 Task: Create a due date automation trigger when advanced on, 2 hours after a card is due add dates without a start date.
Action: Mouse moved to (878, 341)
Screenshot: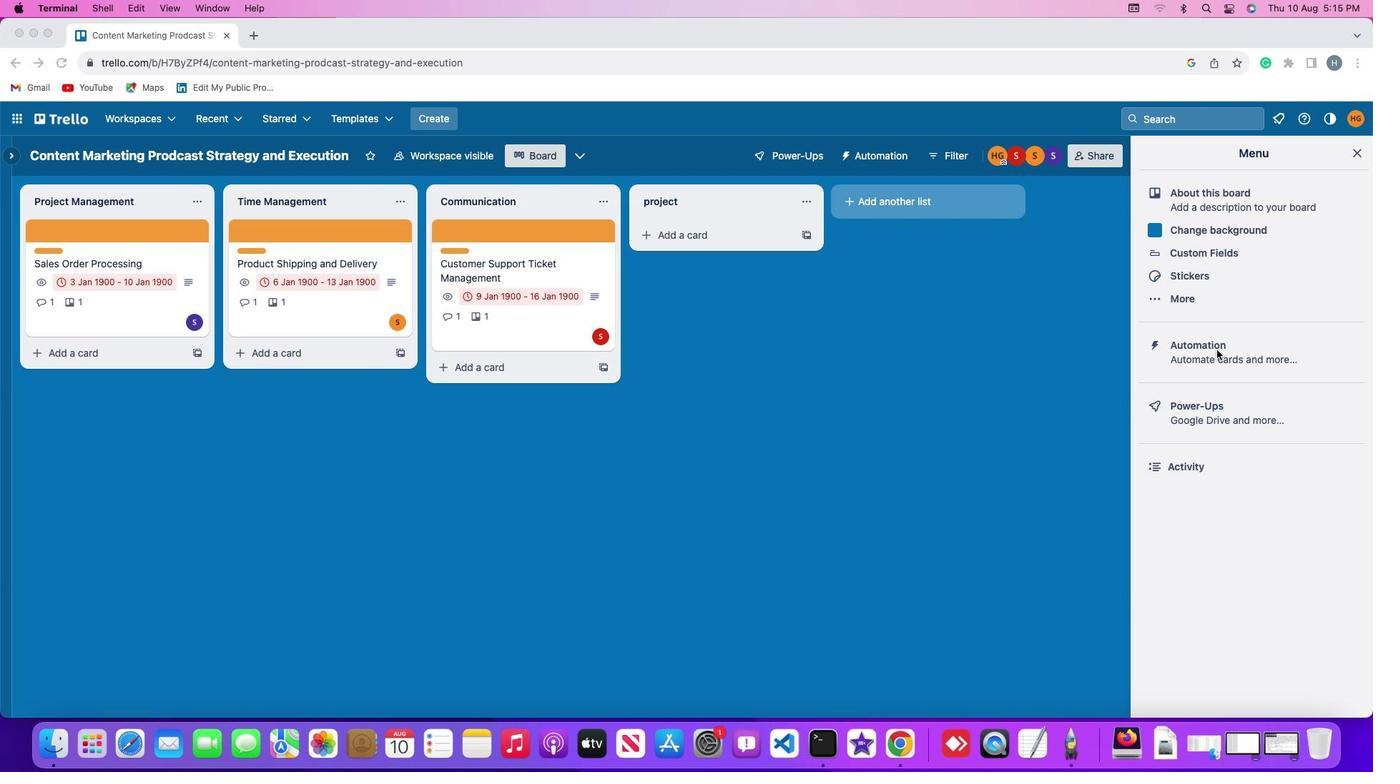 
Action: Mouse pressed left at (878, 341)
Screenshot: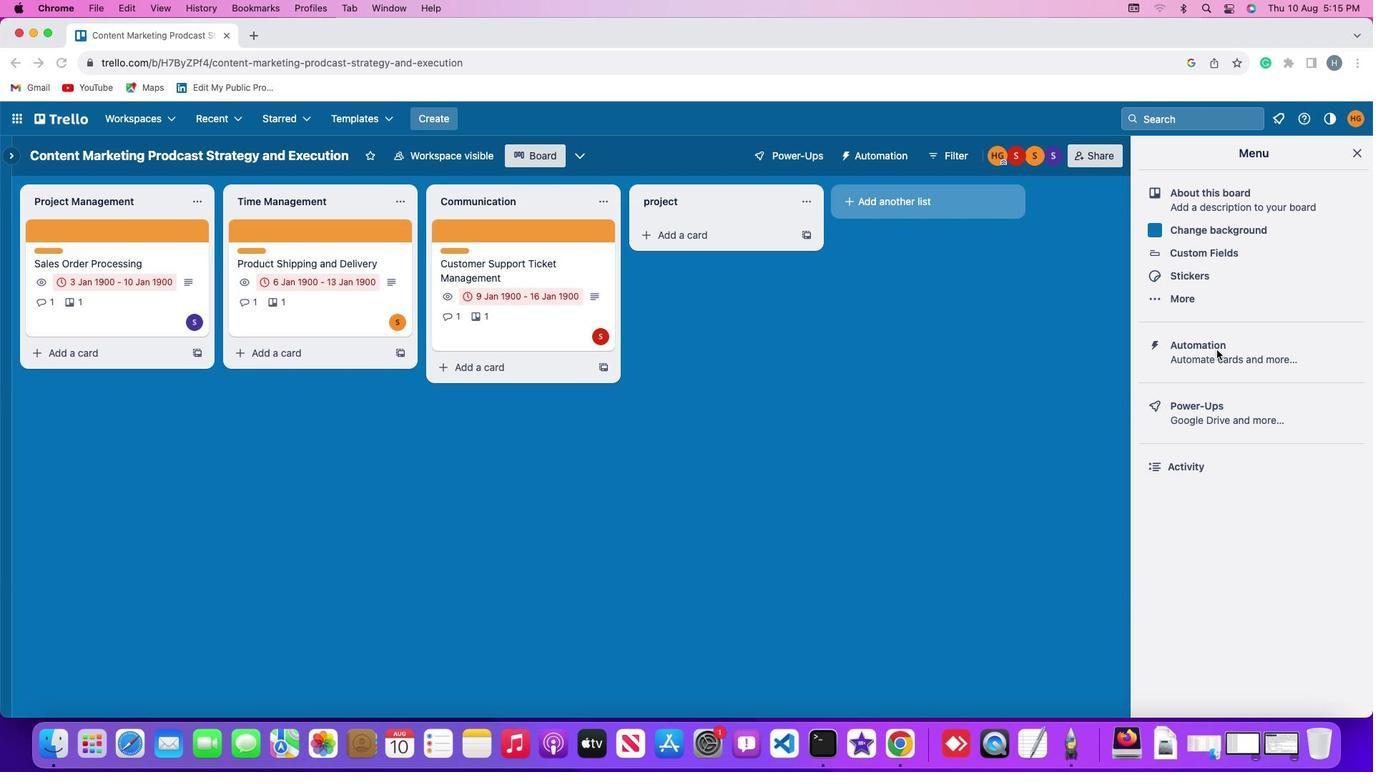 
Action: Mouse pressed left at (878, 341)
Screenshot: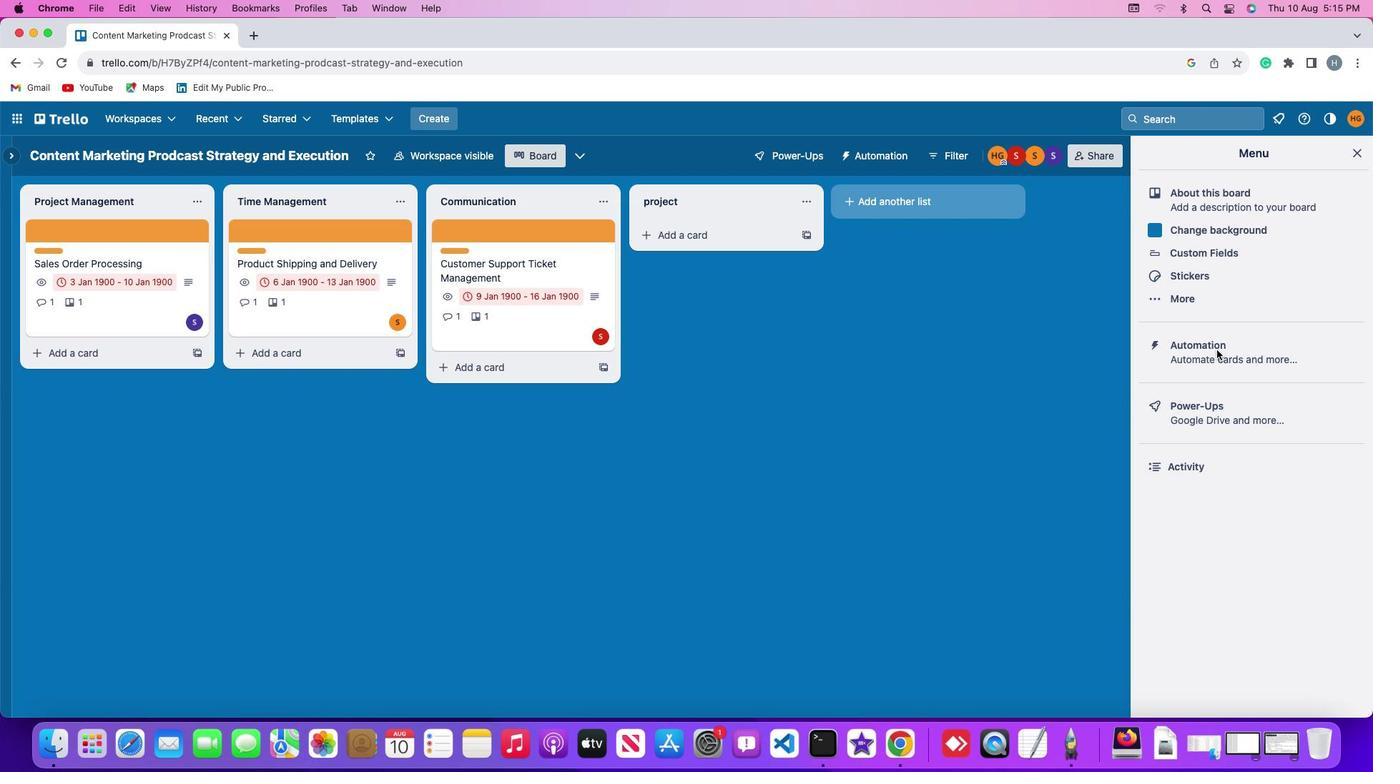 
Action: Mouse moved to (287, 326)
Screenshot: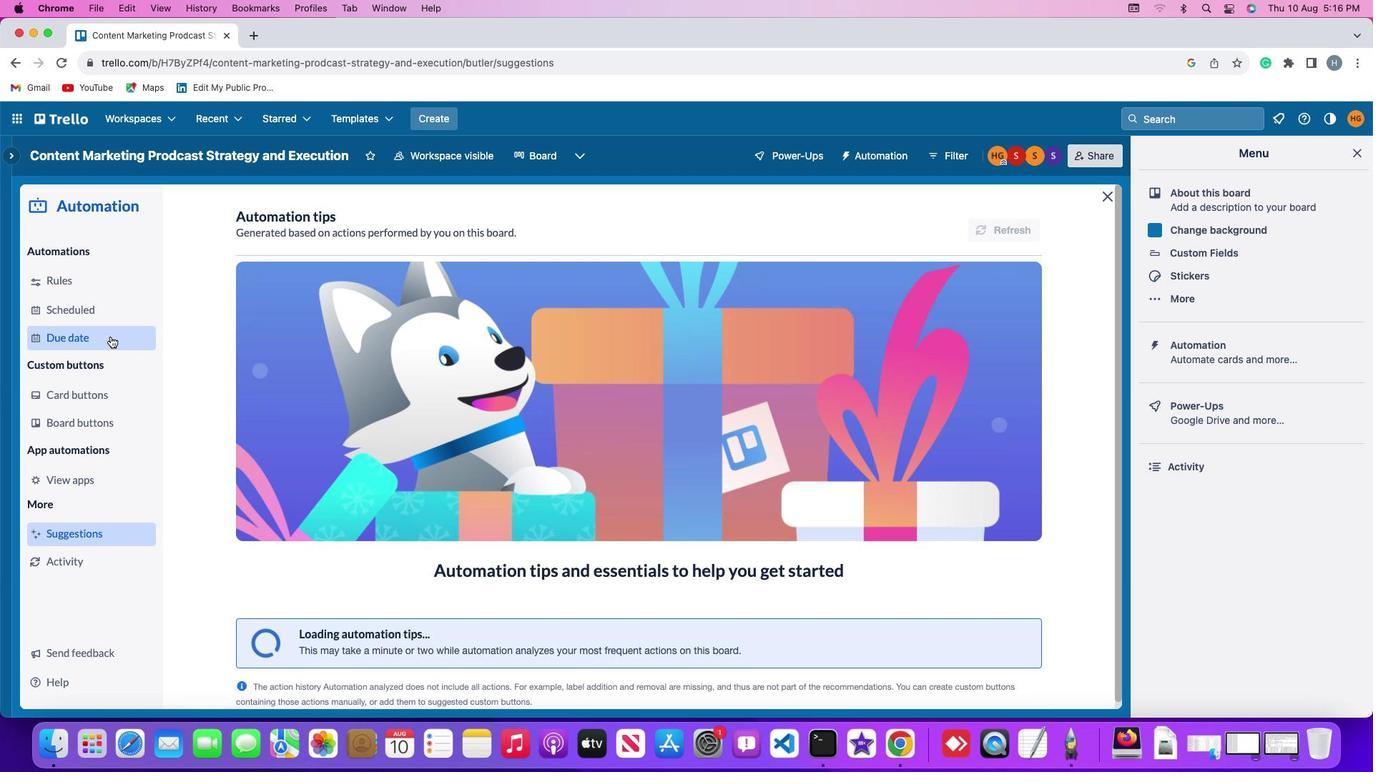 
Action: Mouse pressed left at (287, 326)
Screenshot: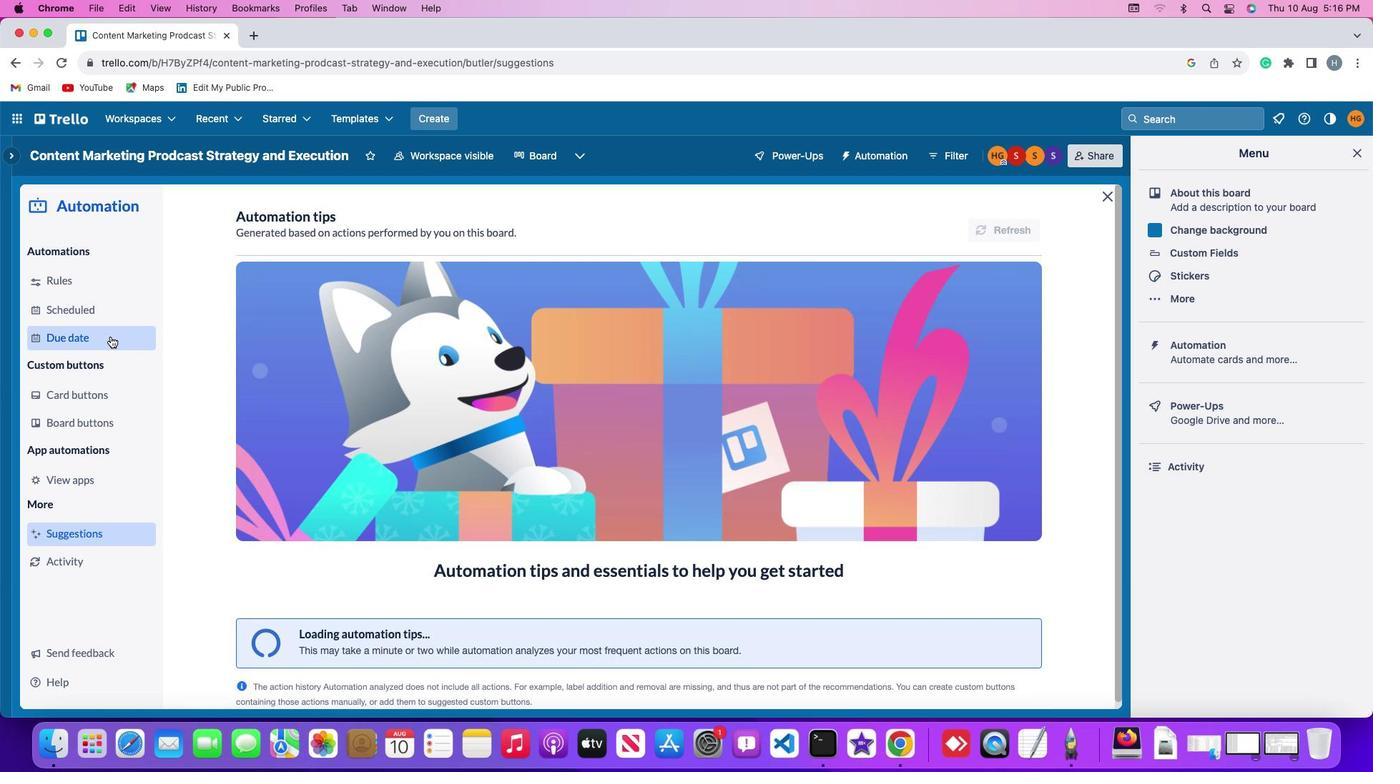 
Action: Mouse moved to (743, 202)
Screenshot: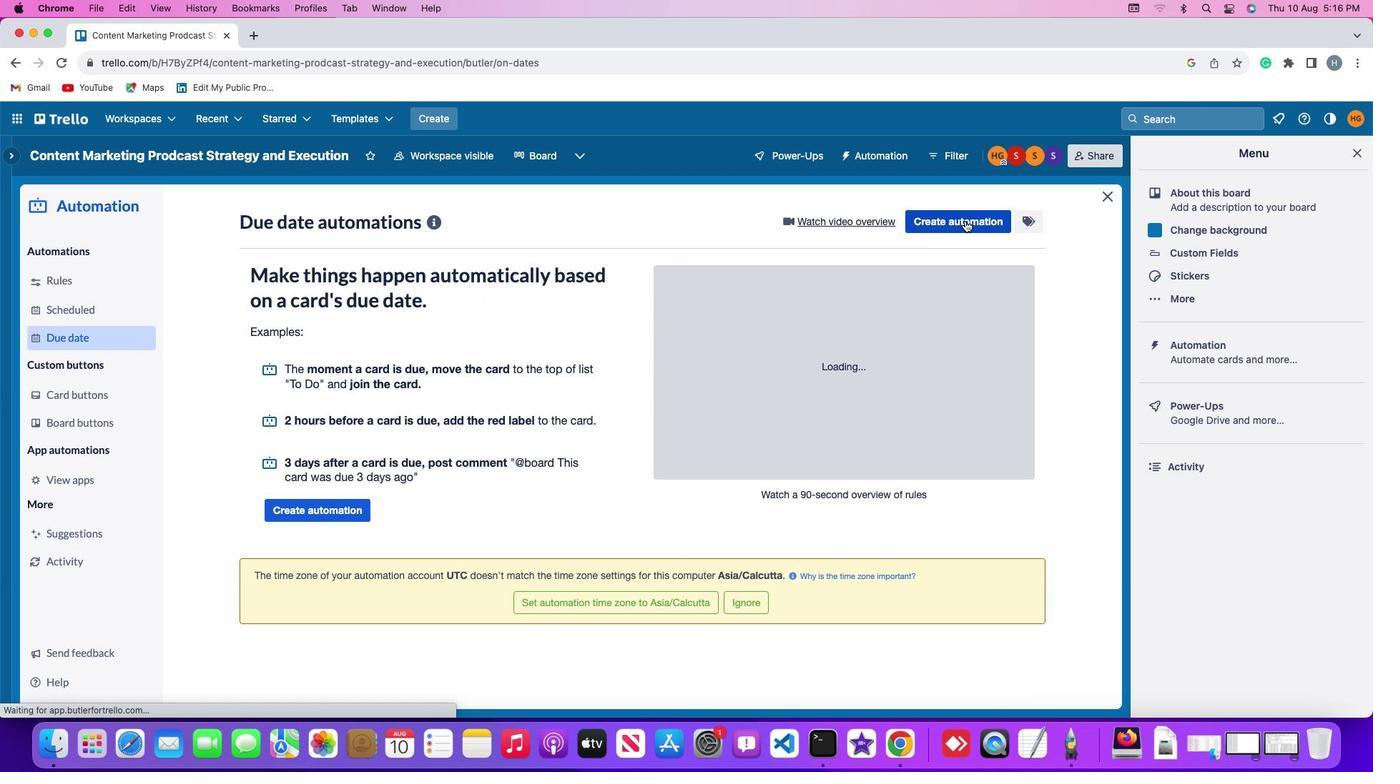 
Action: Mouse pressed left at (743, 202)
Screenshot: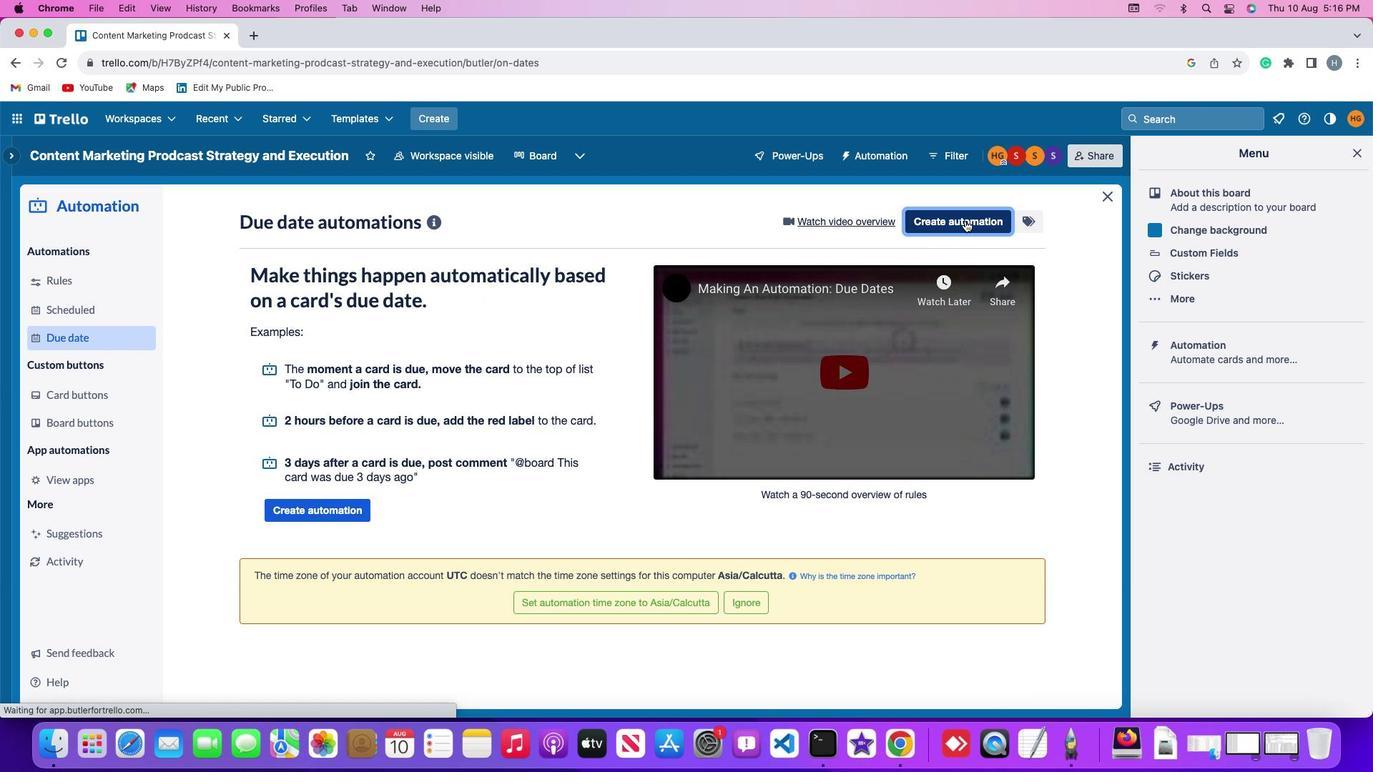 
Action: Mouse moved to (367, 351)
Screenshot: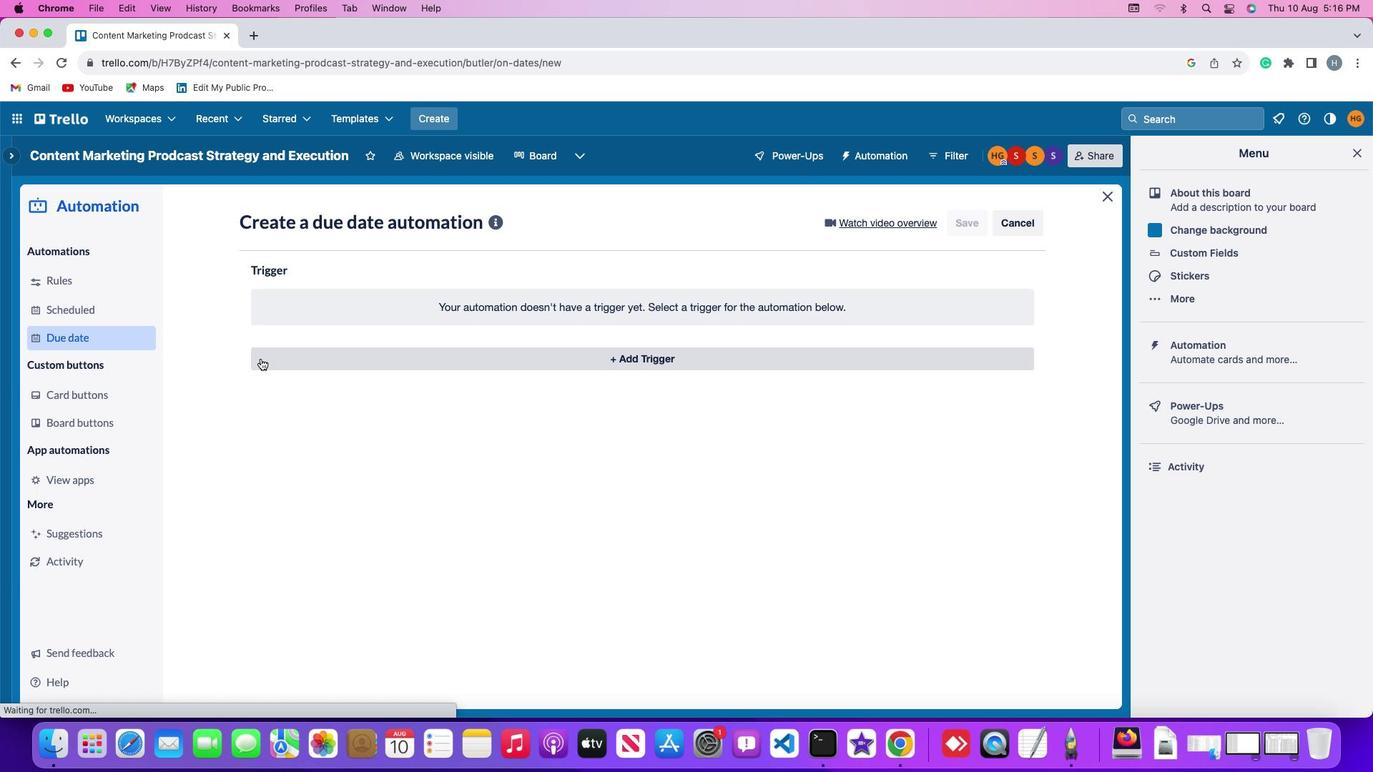 
Action: Mouse pressed left at (367, 351)
Screenshot: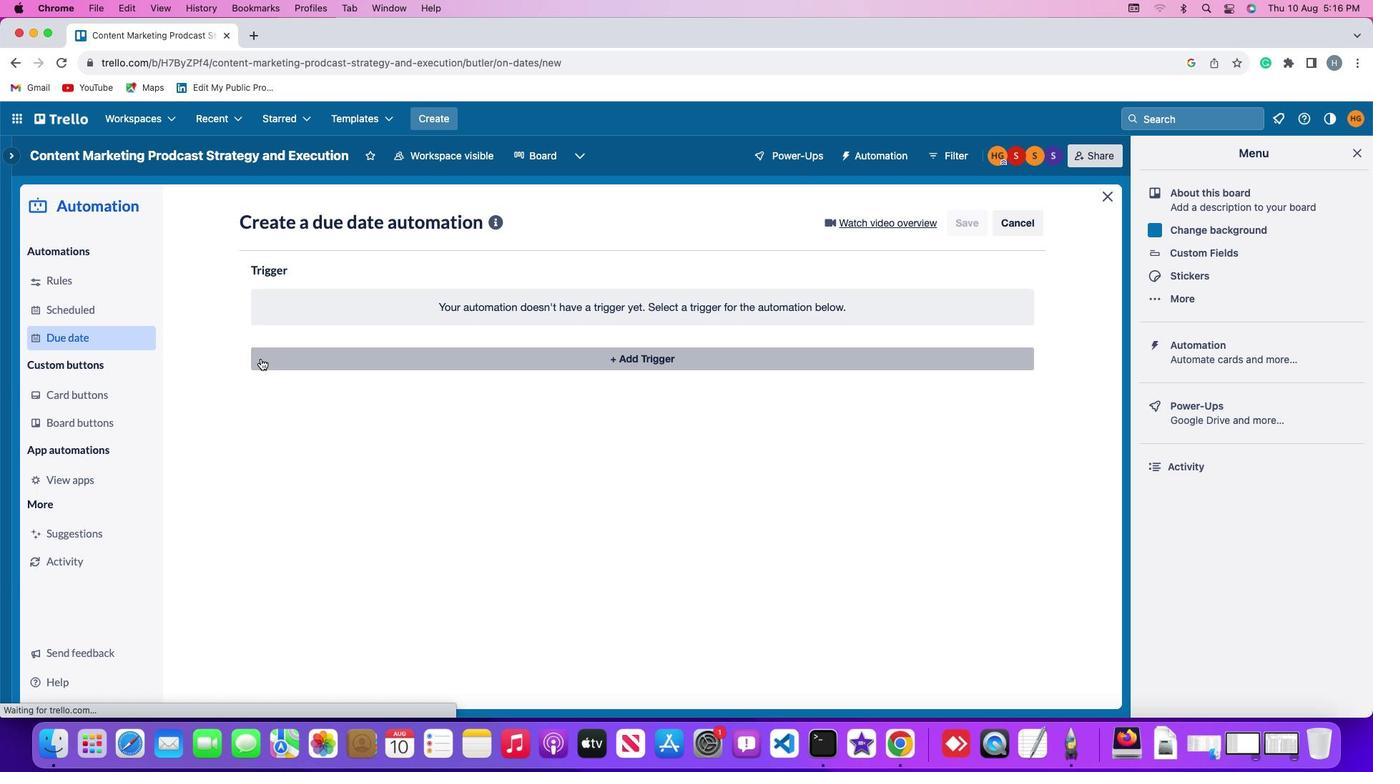 
Action: Mouse moved to (379, 594)
Screenshot: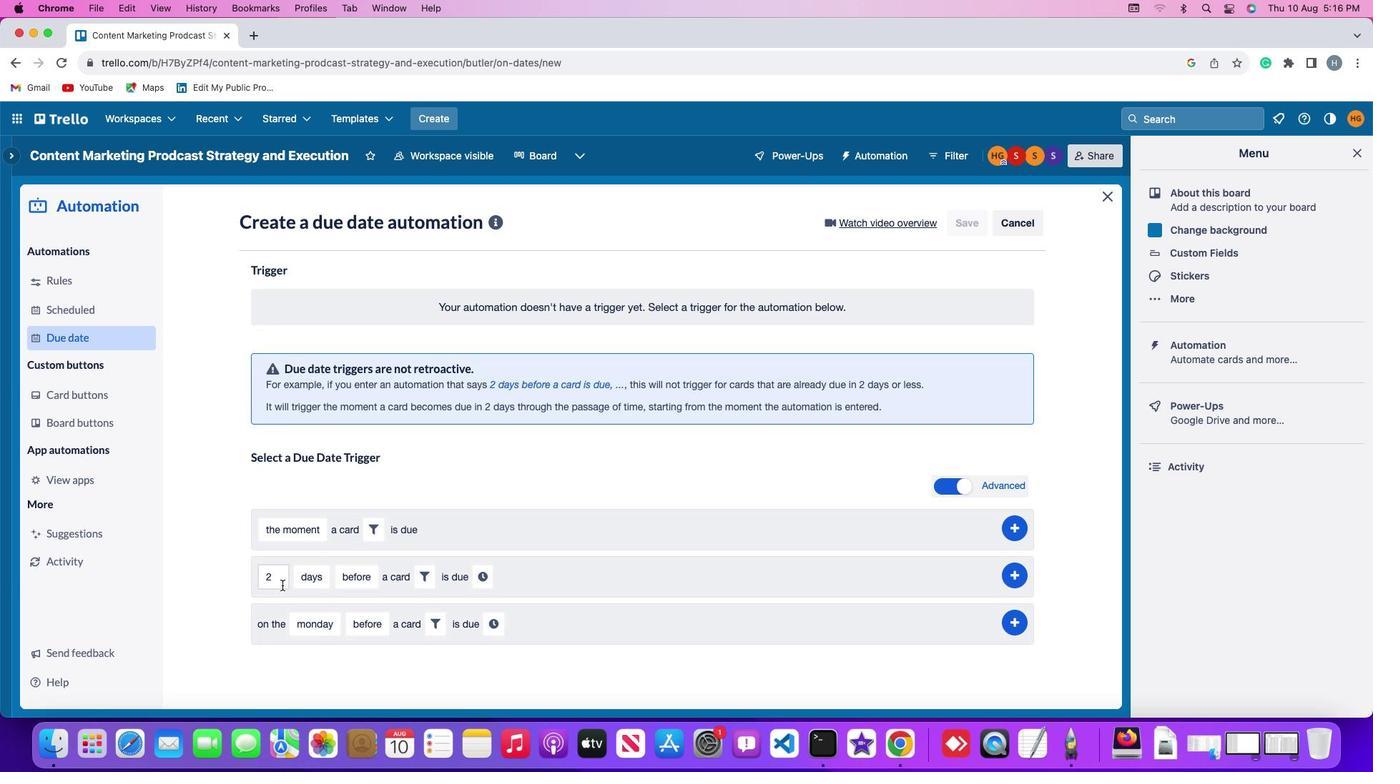 
Action: Mouse pressed left at (379, 594)
Screenshot: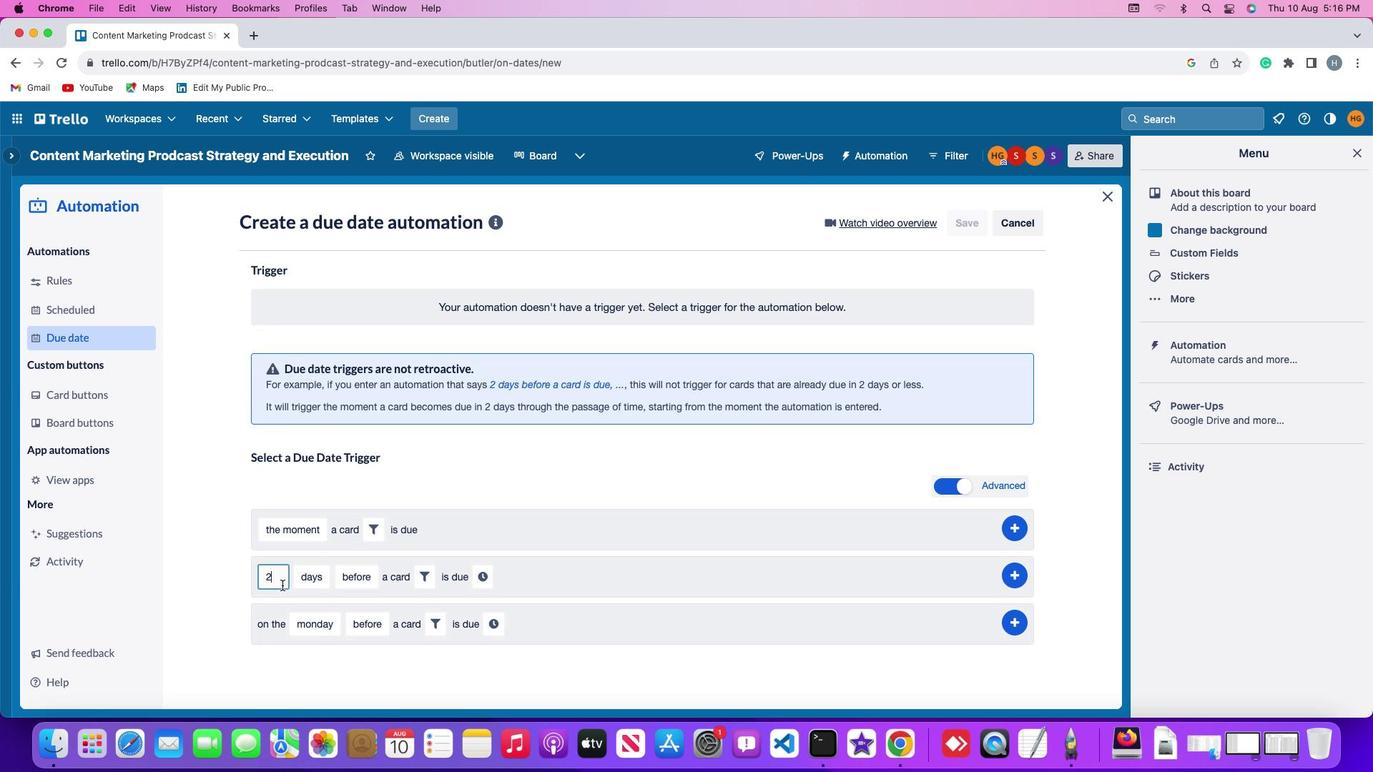 
Action: Key pressed Key.backspace
Screenshot: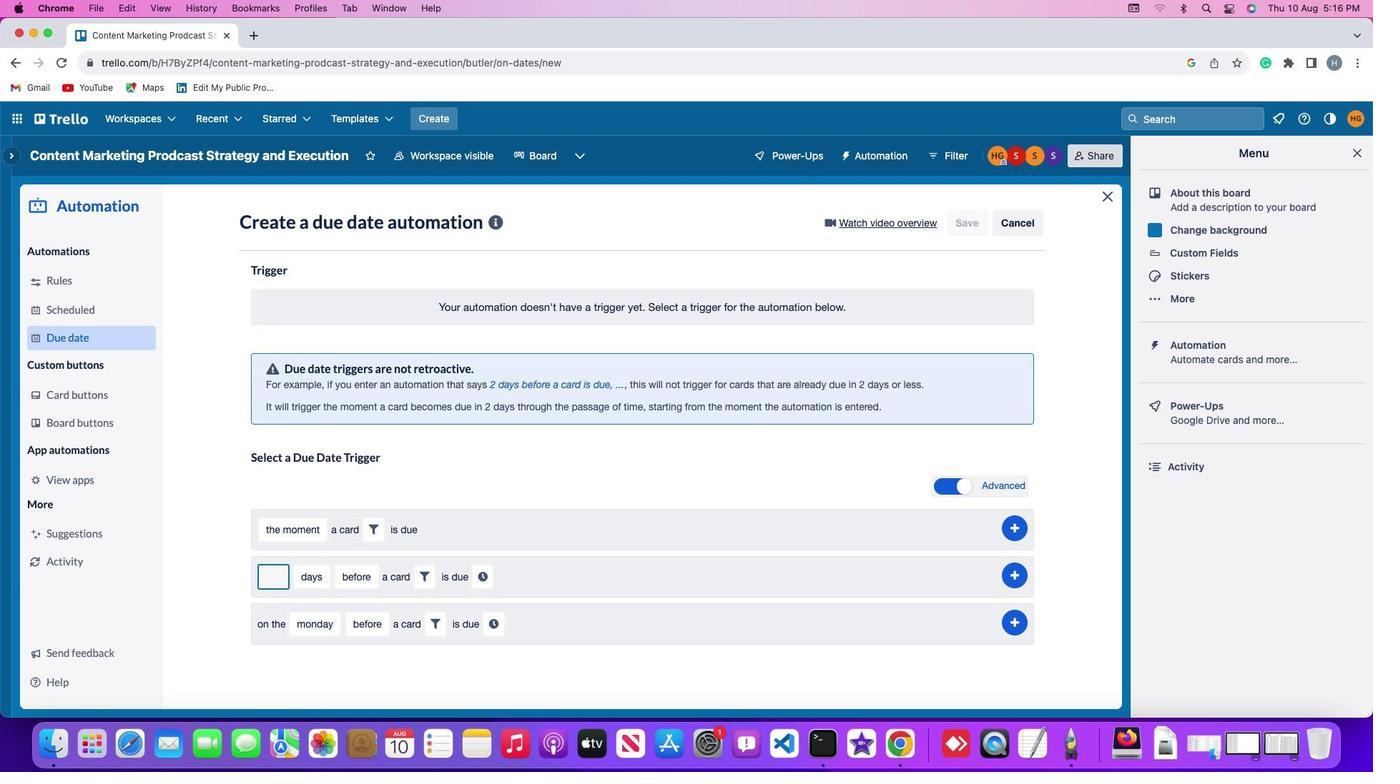 
Action: Mouse moved to (379, 593)
Screenshot: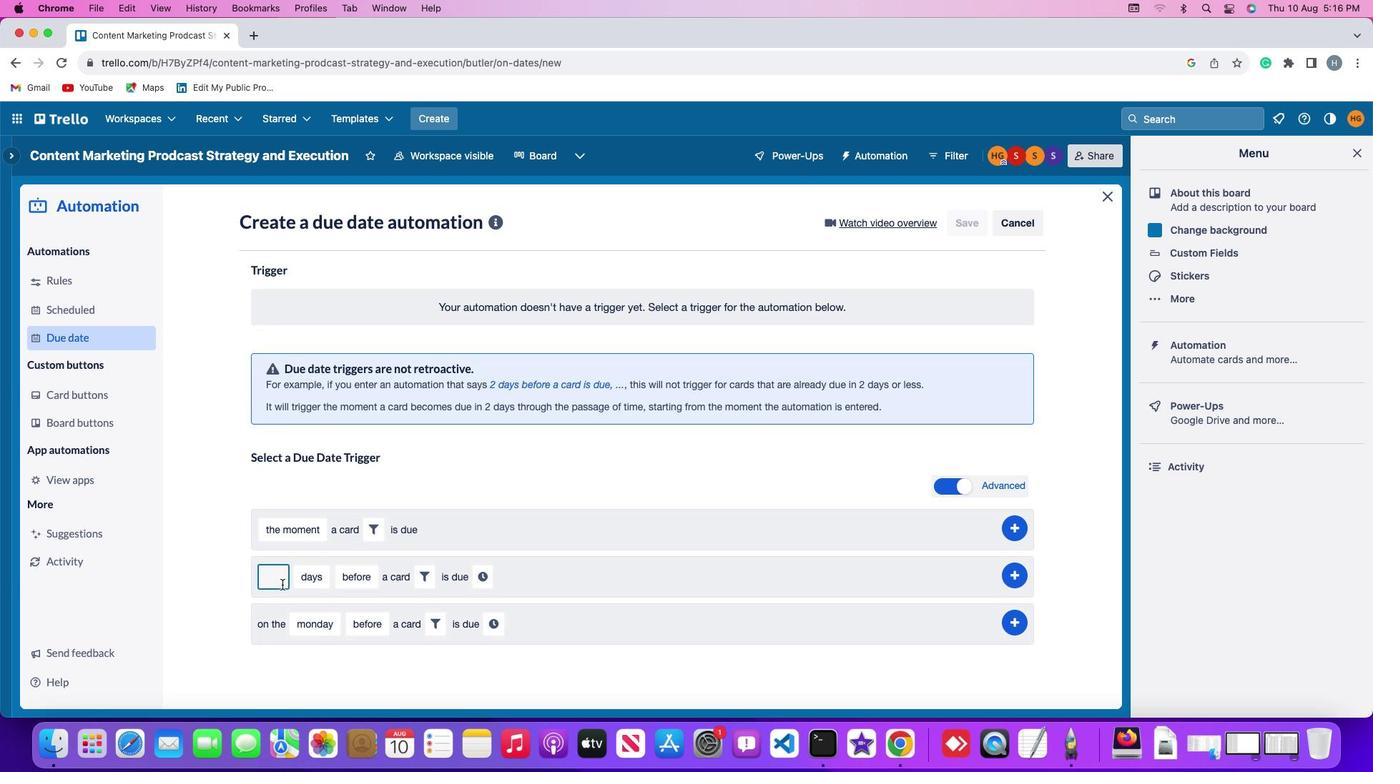 
Action: Key pressed '2'
Screenshot: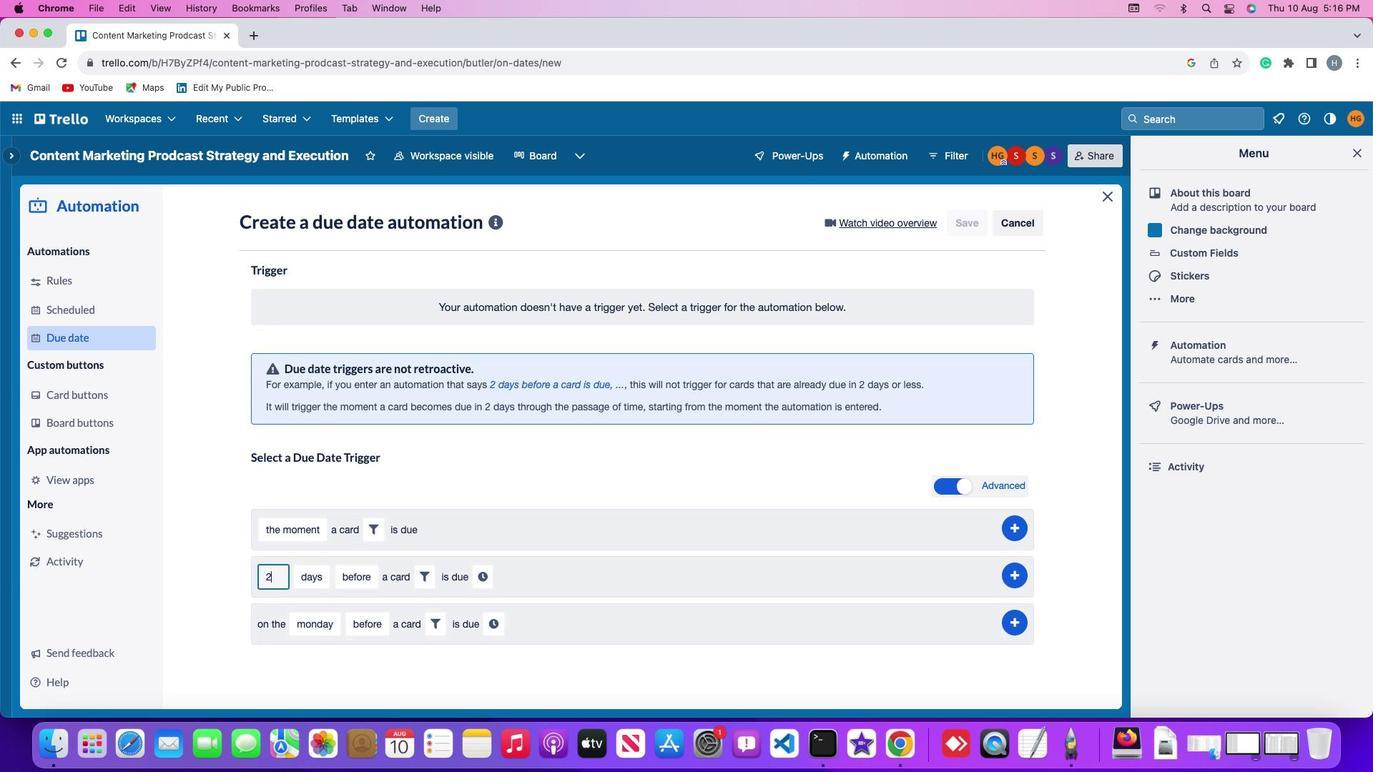 
Action: Mouse moved to (397, 588)
Screenshot: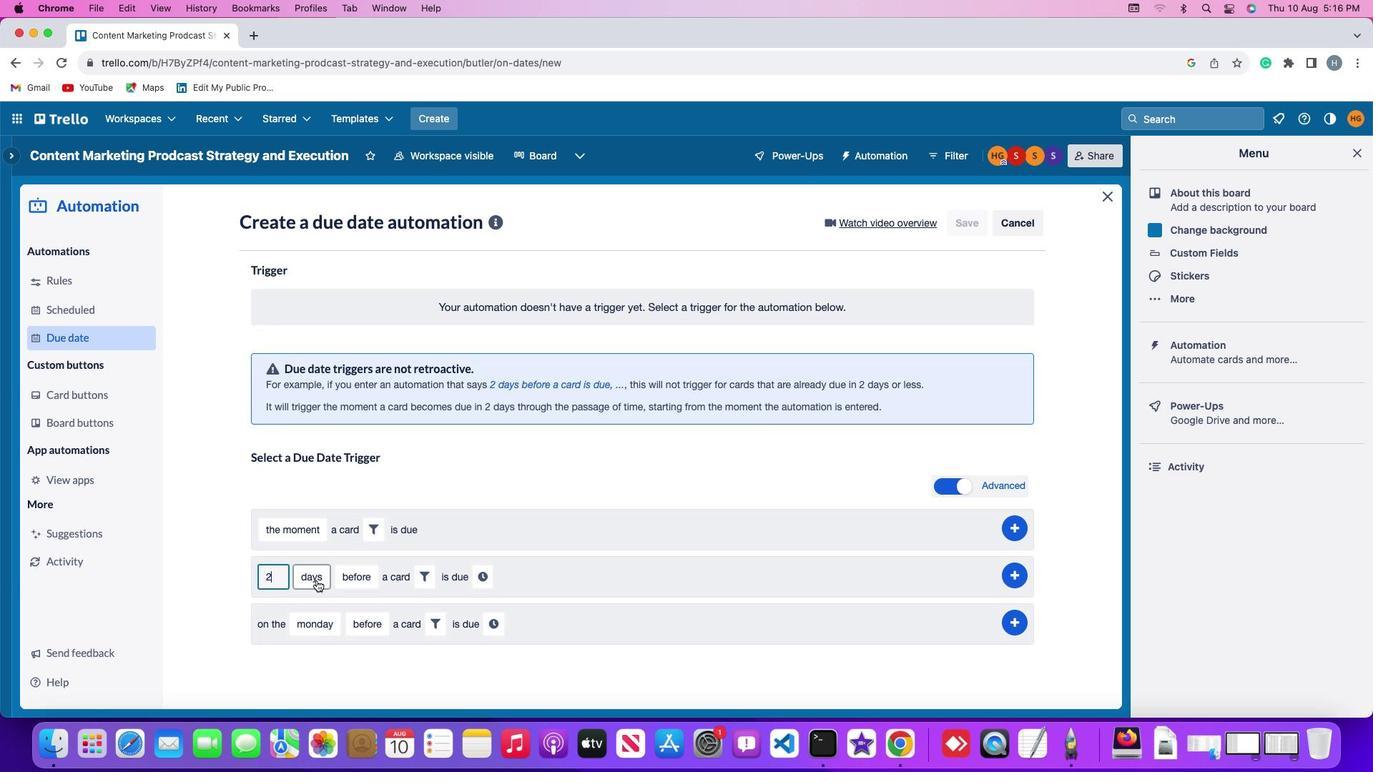 
Action: Mouse pressed left at (397, 588)
Screenshot: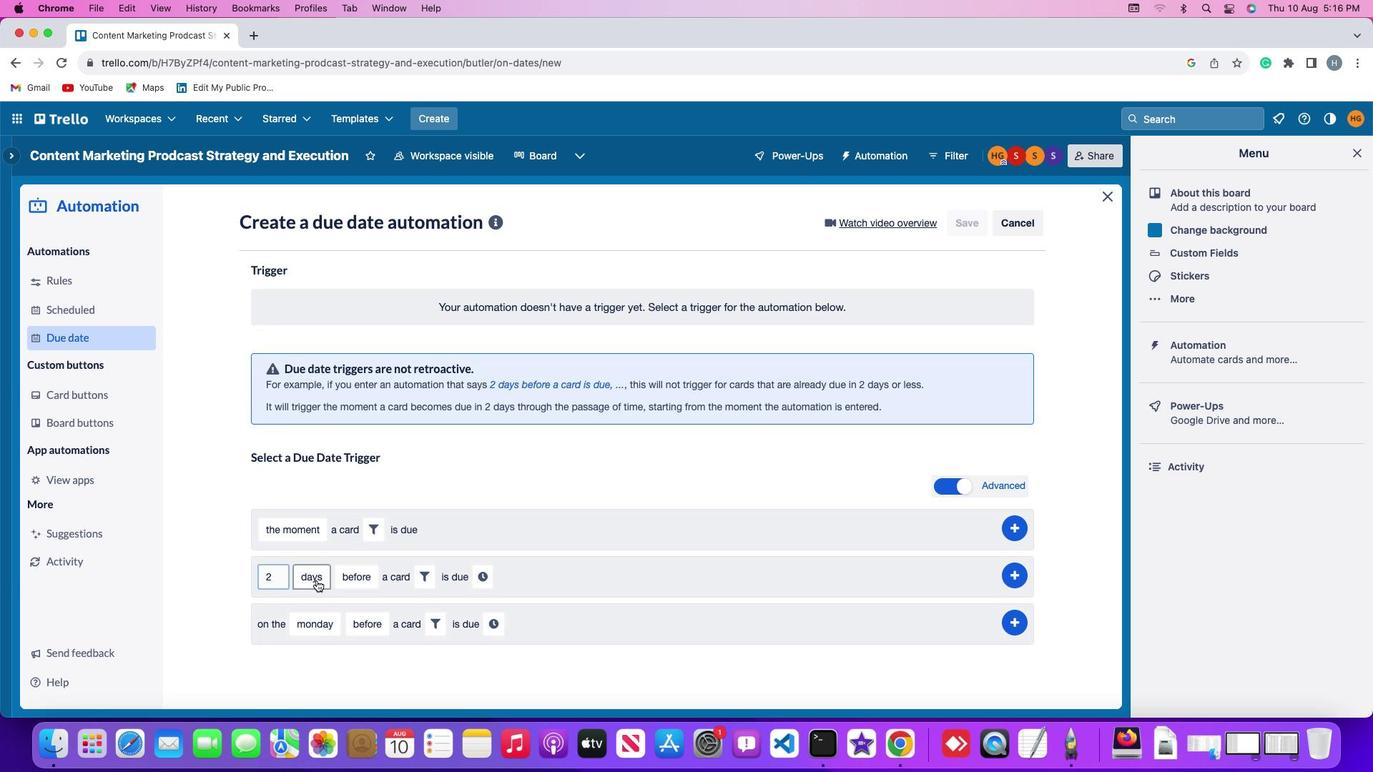 
Action: Mouse moved to (401, 672)
Screenshot: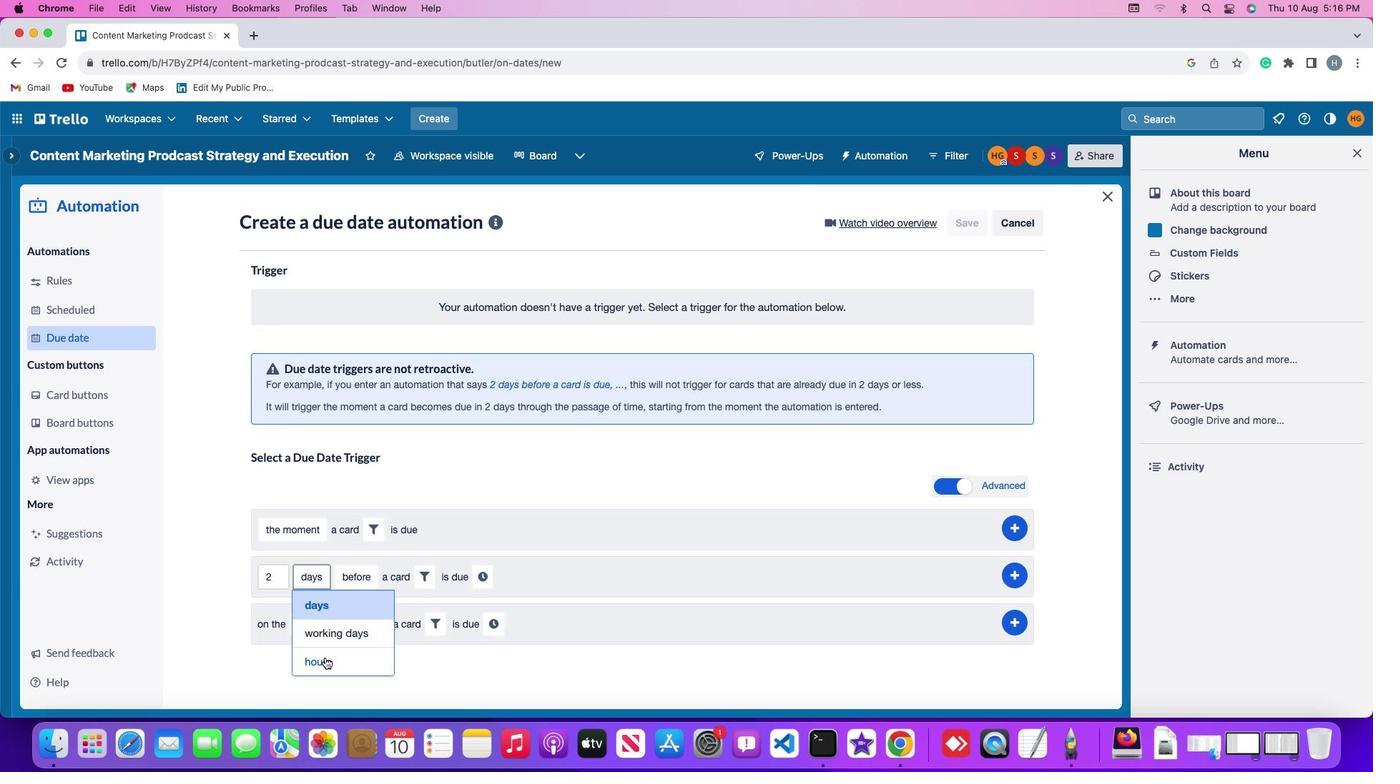 
Action: Mouse pressed left at (401, 672)
Screenshot: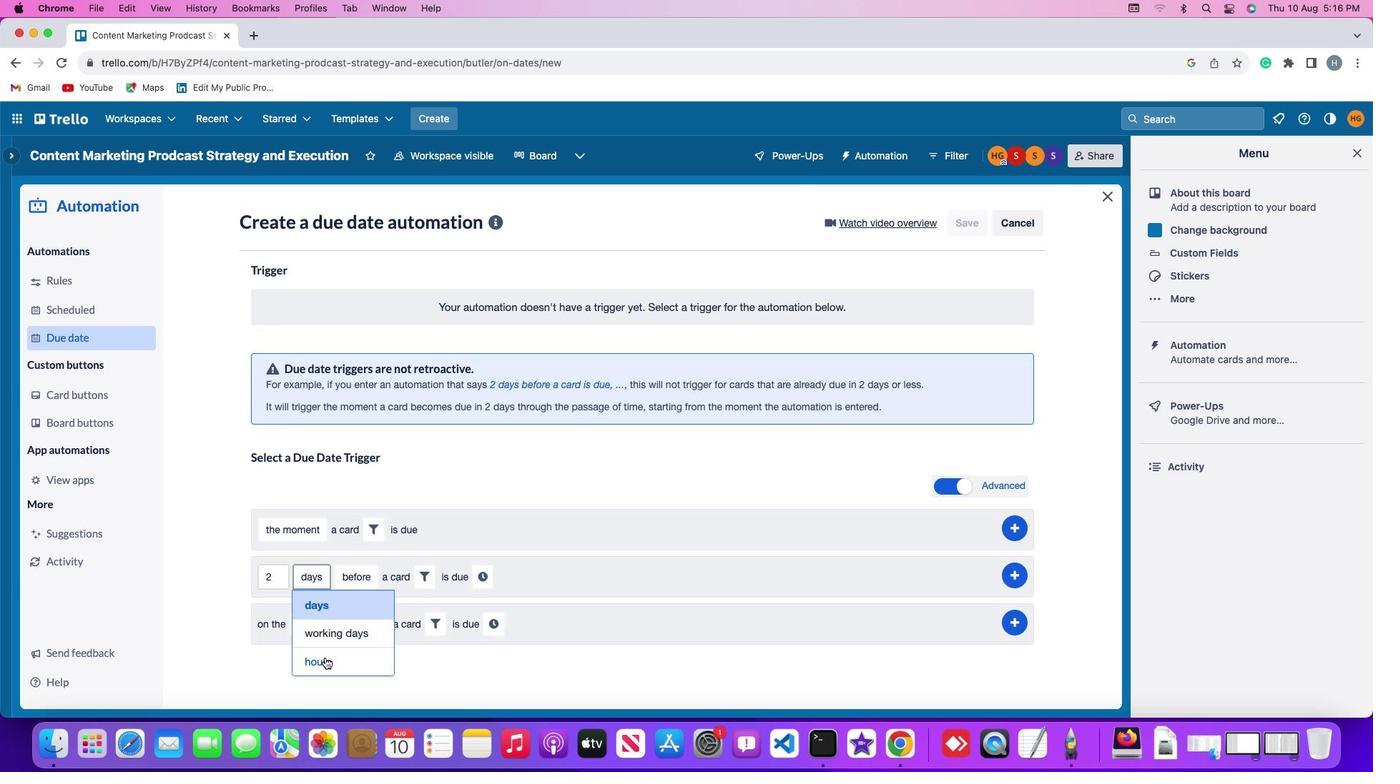 
Action: Mouse moved to (419, 582)
Screenshot: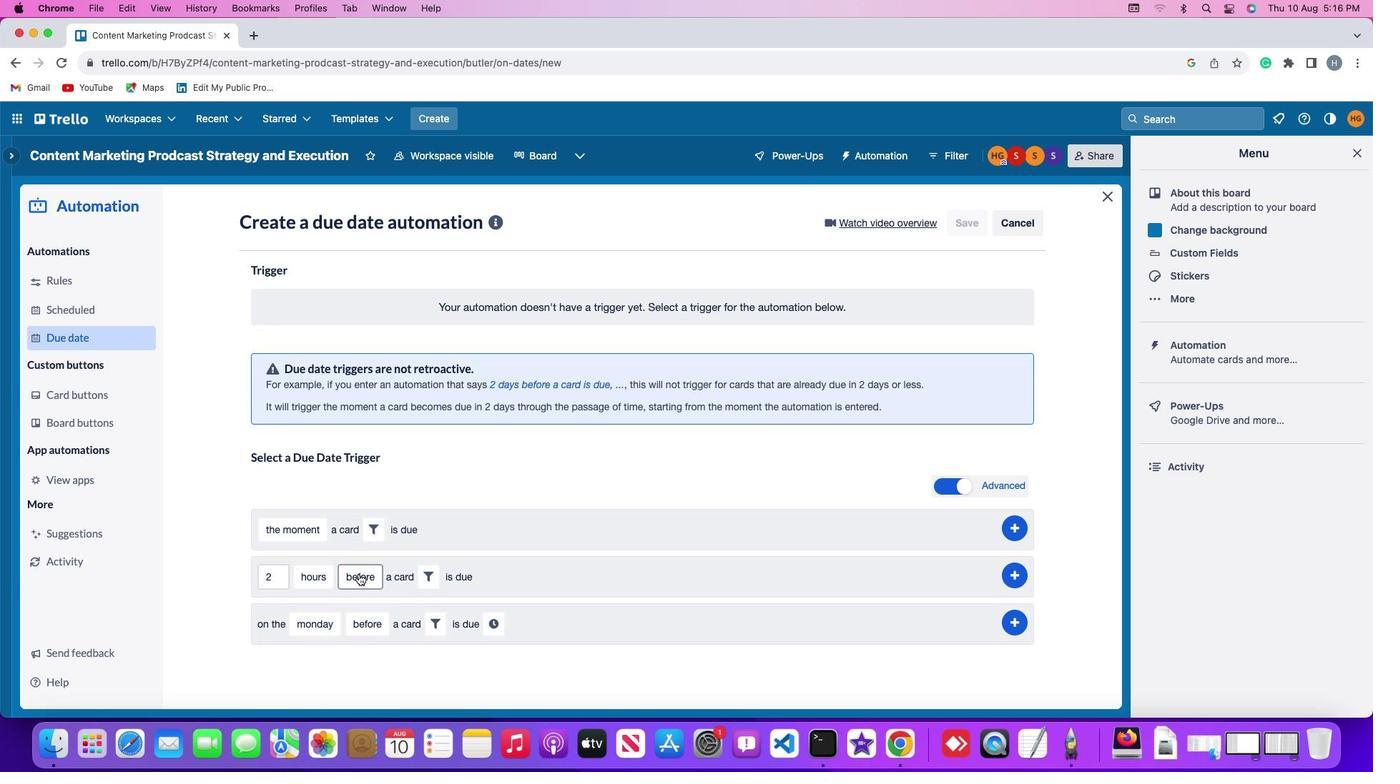 
Action: Mouse pressed left at (419, 582)
Screenshot: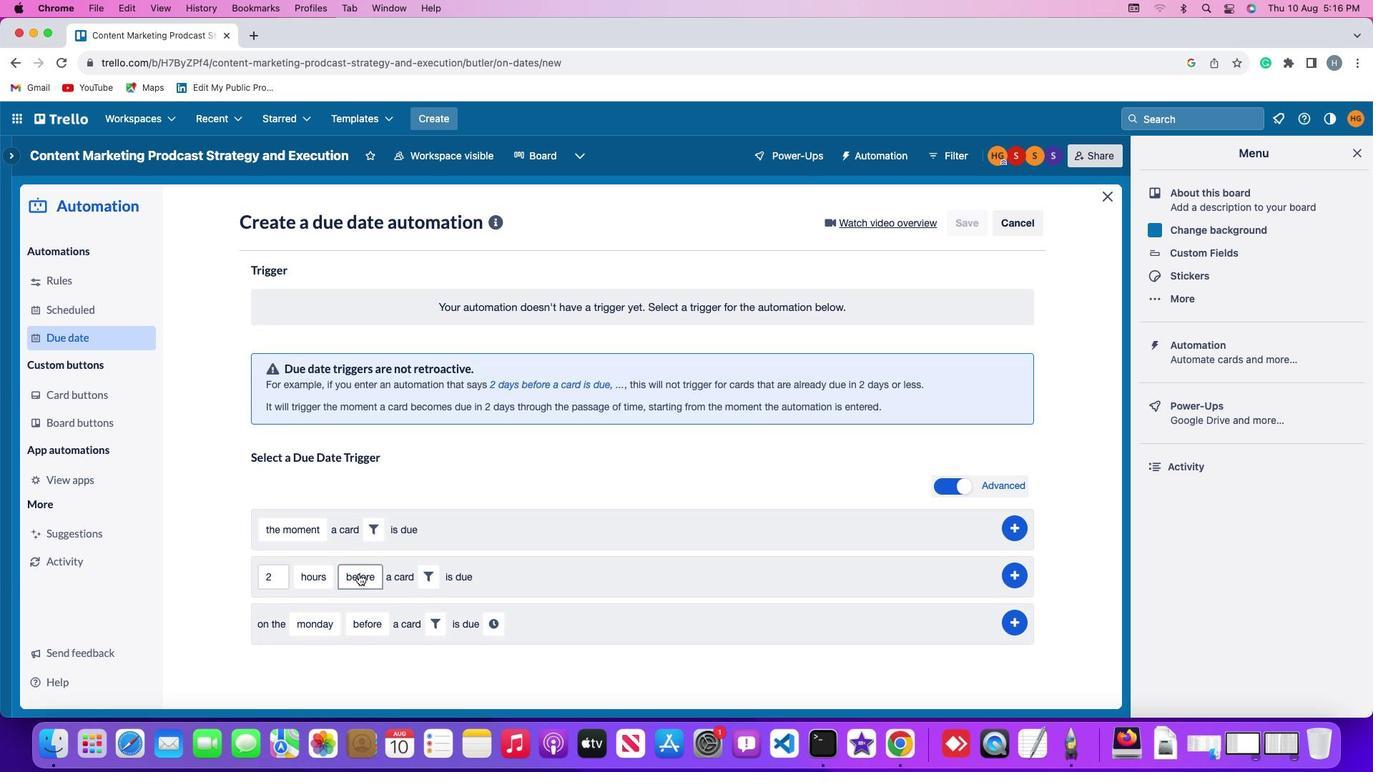 
Action: Mouse moved to (423, 642)
Screenshot: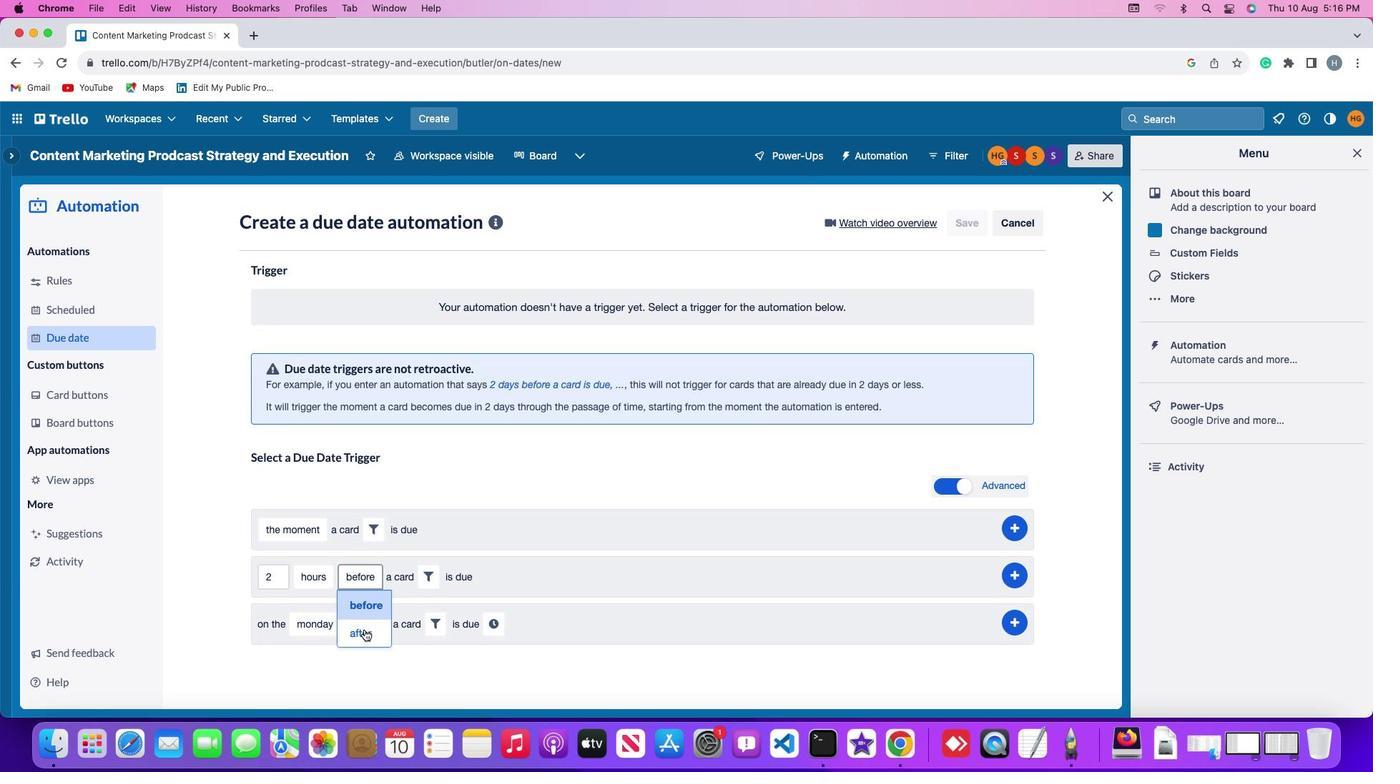 
Action: Mouse pressed left at (423, 642)
Screenshot: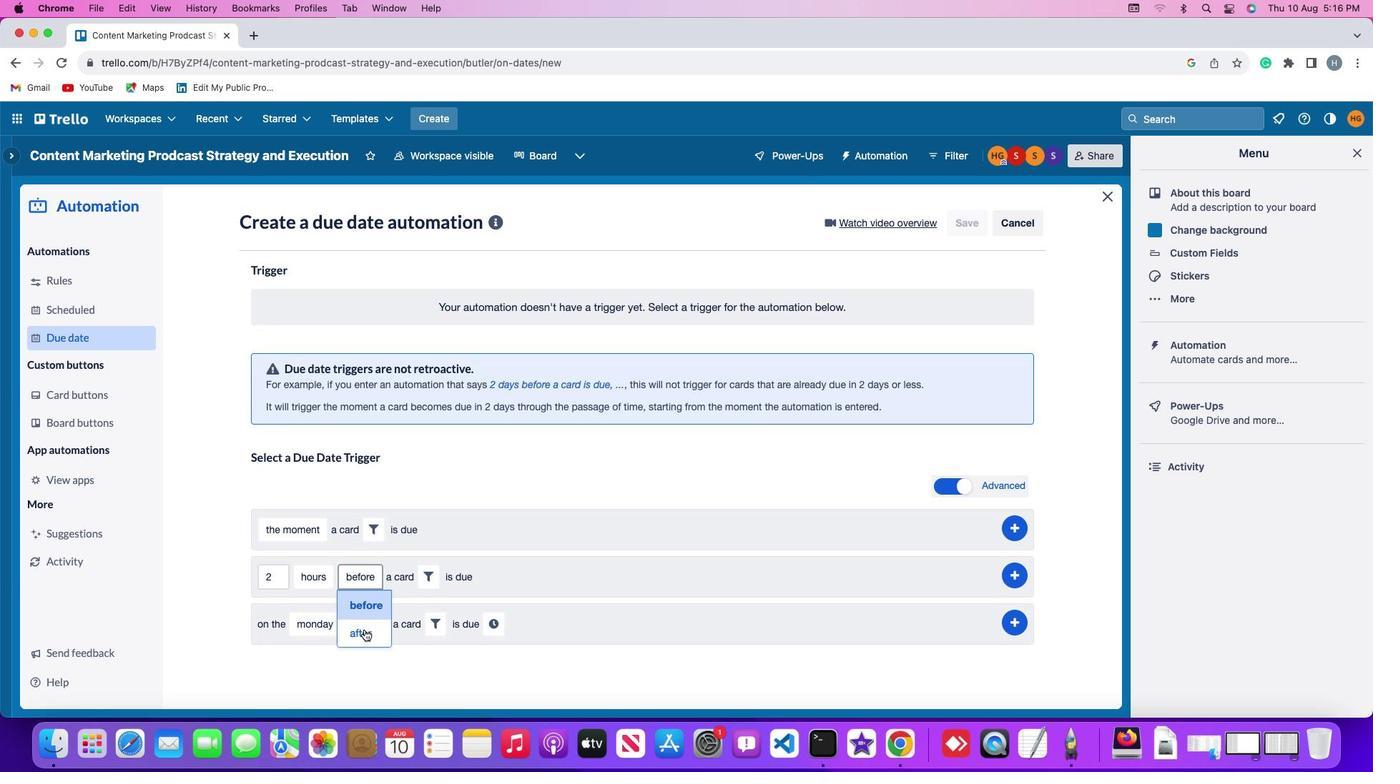 
Action: Mouse moved to (456, 588)
Screenshot: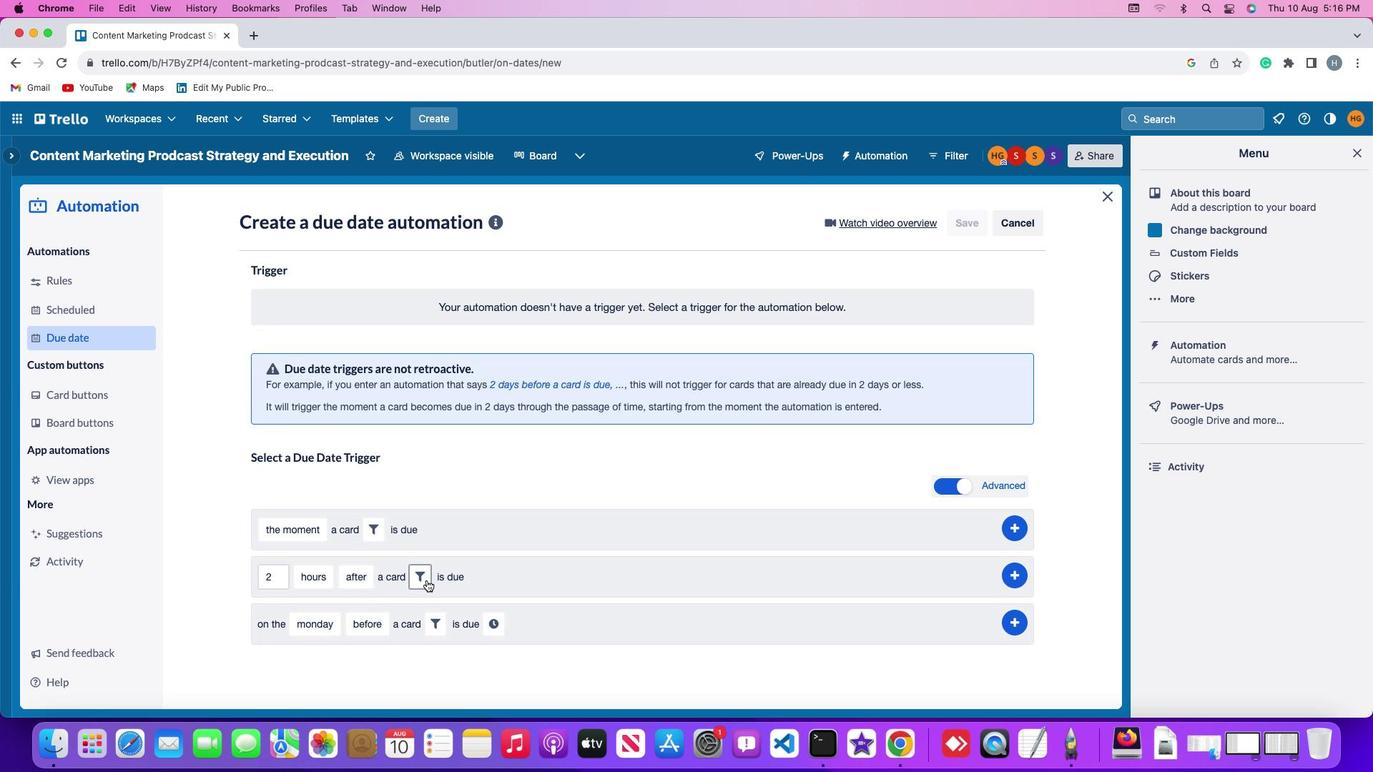 
Action: Mouse pressed left at (456, 588)
Screenshot: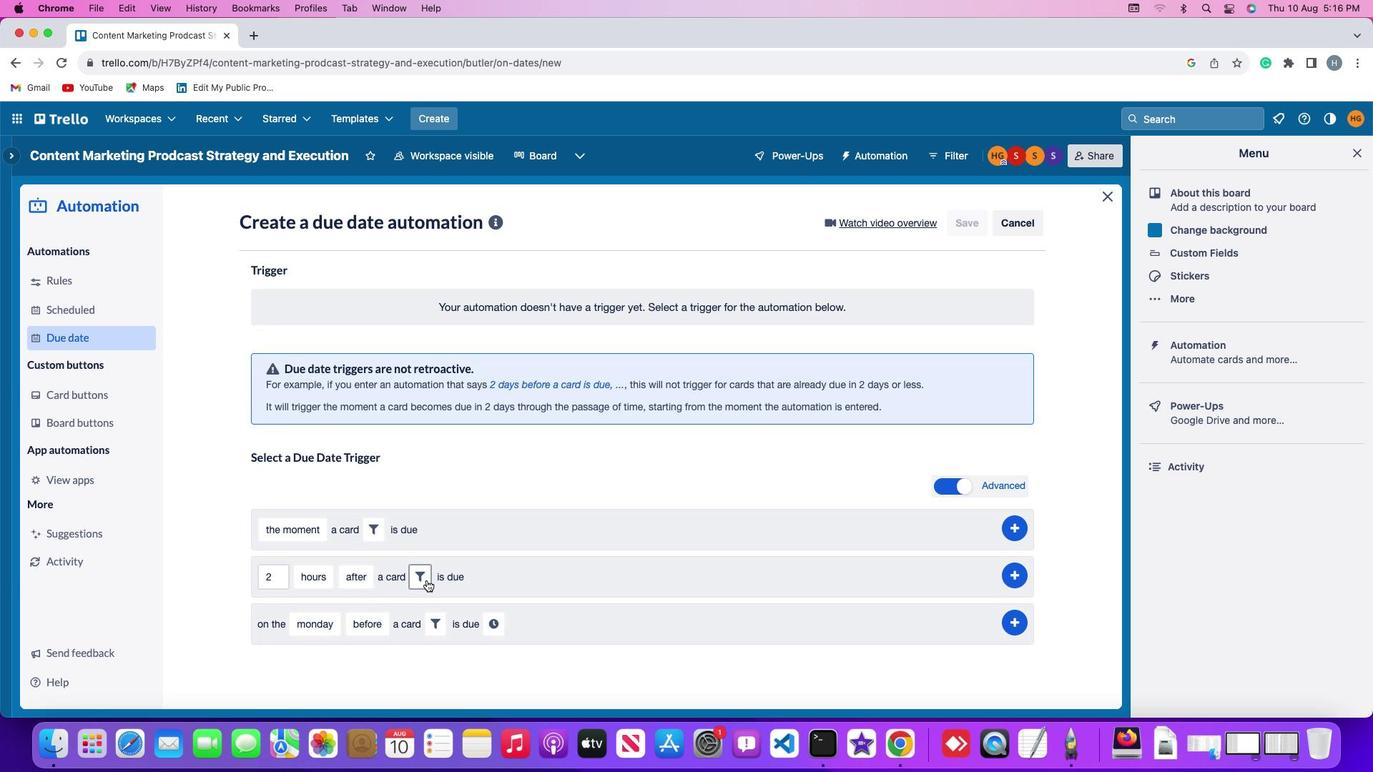 
Action: Mouse moved to (493, 631)
Screenshot: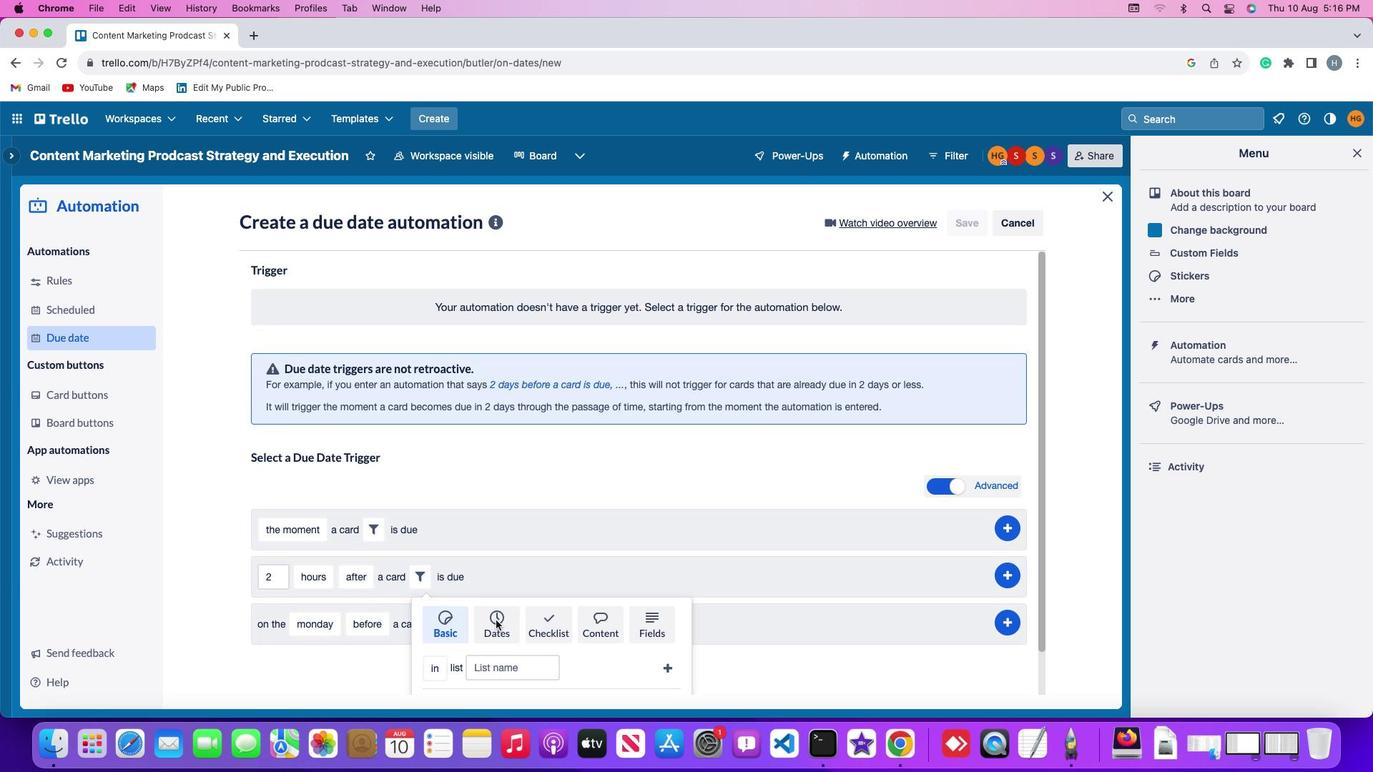
Action: Mouse pressed left at (493, 631)
Screenshot: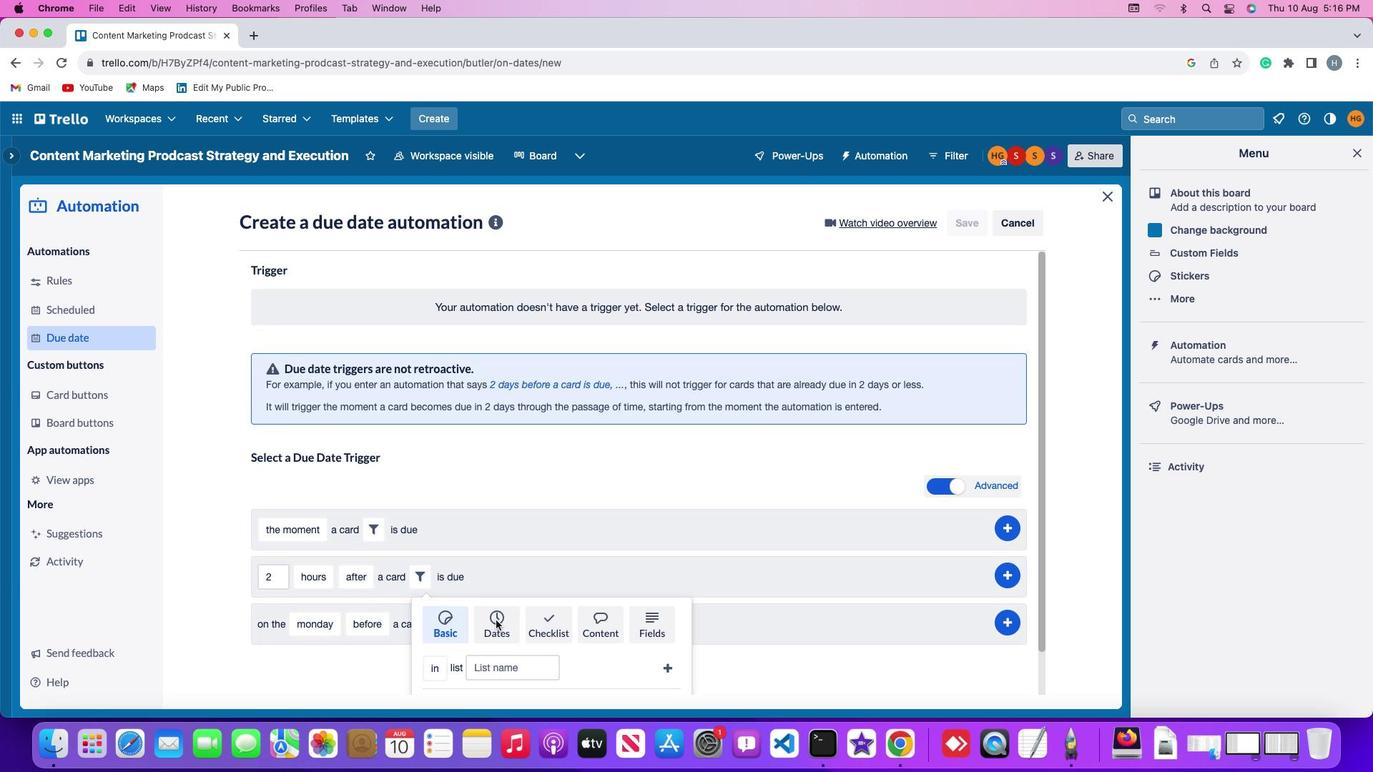 
Action: Mouse moved to (422, 671)
Screenshot: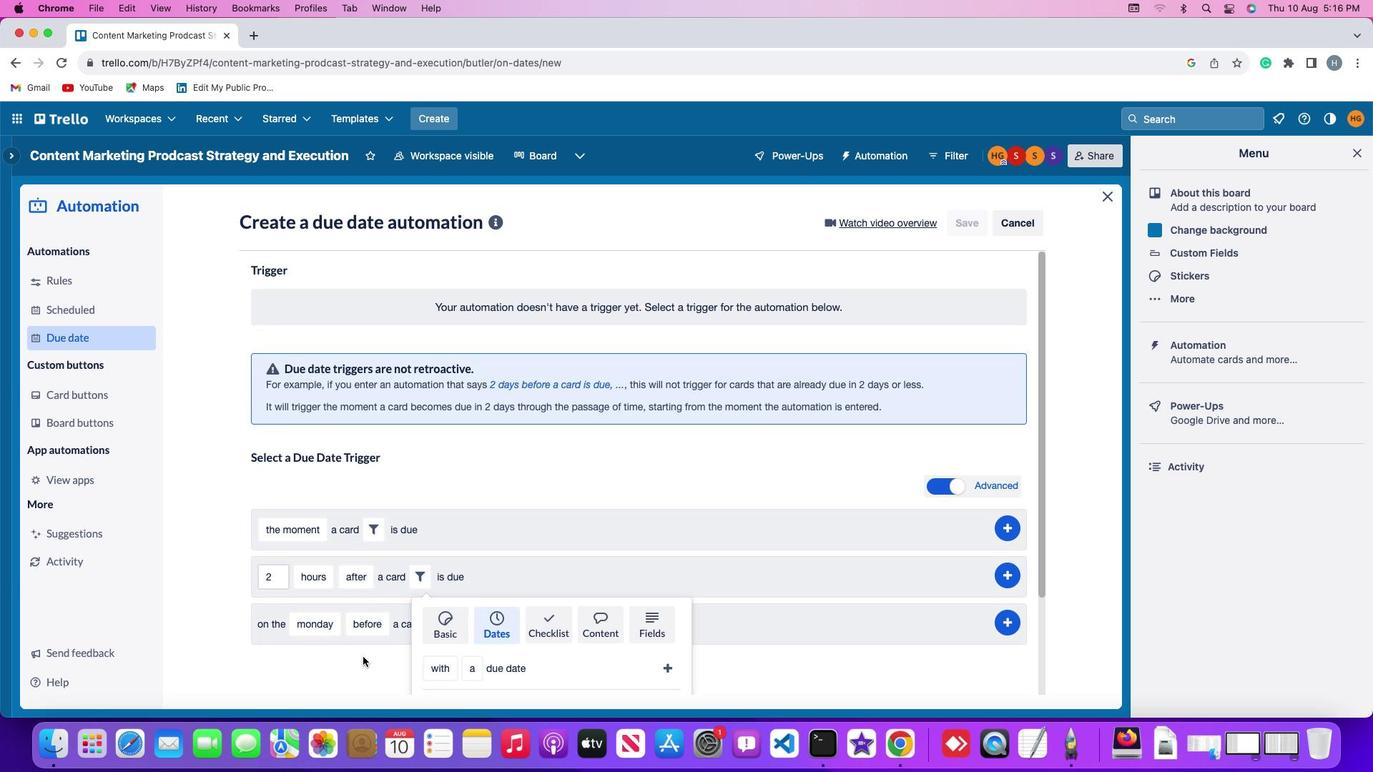 
Action: Mouse scrolled (422, 671) with delta (228, -35)
Screenshot: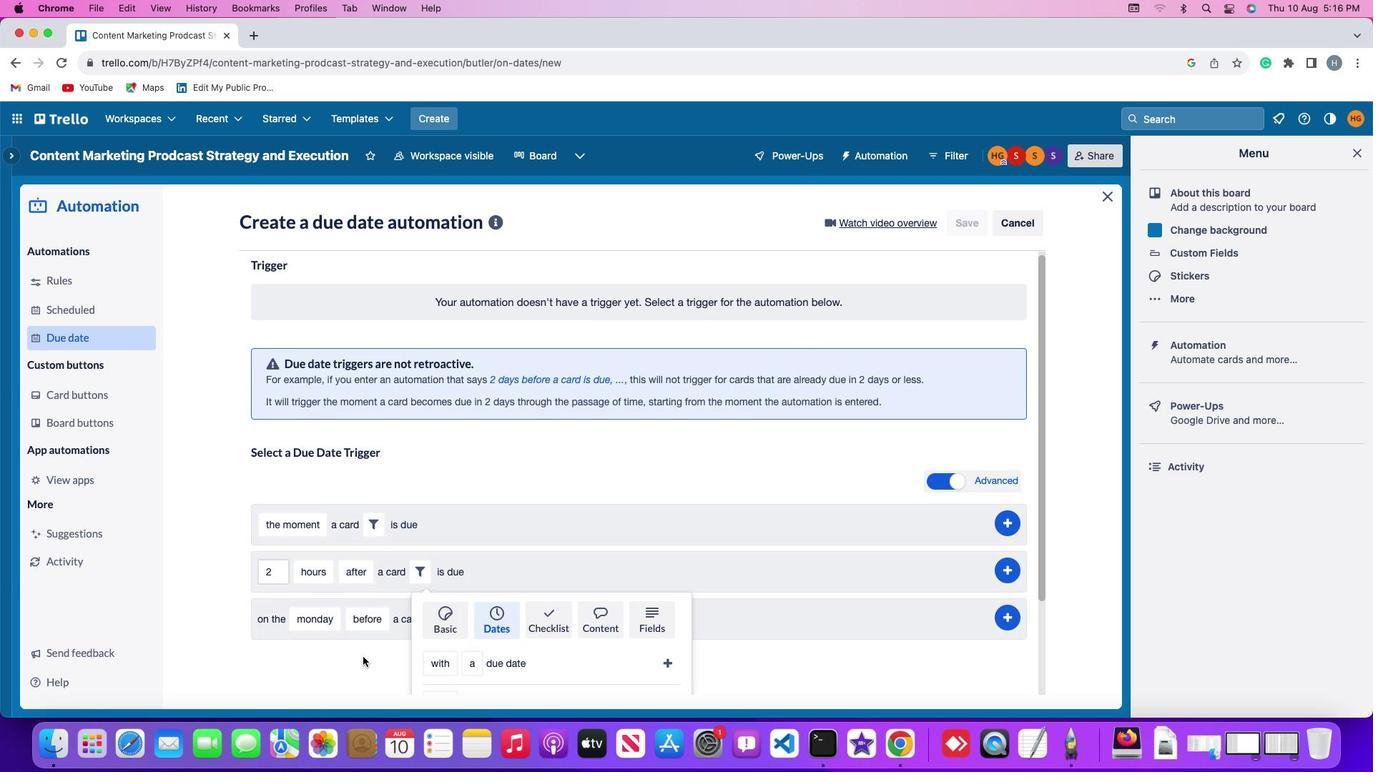 
Action: Mouse scrolled (422, 671) with delta (228, -35)
Screenshot: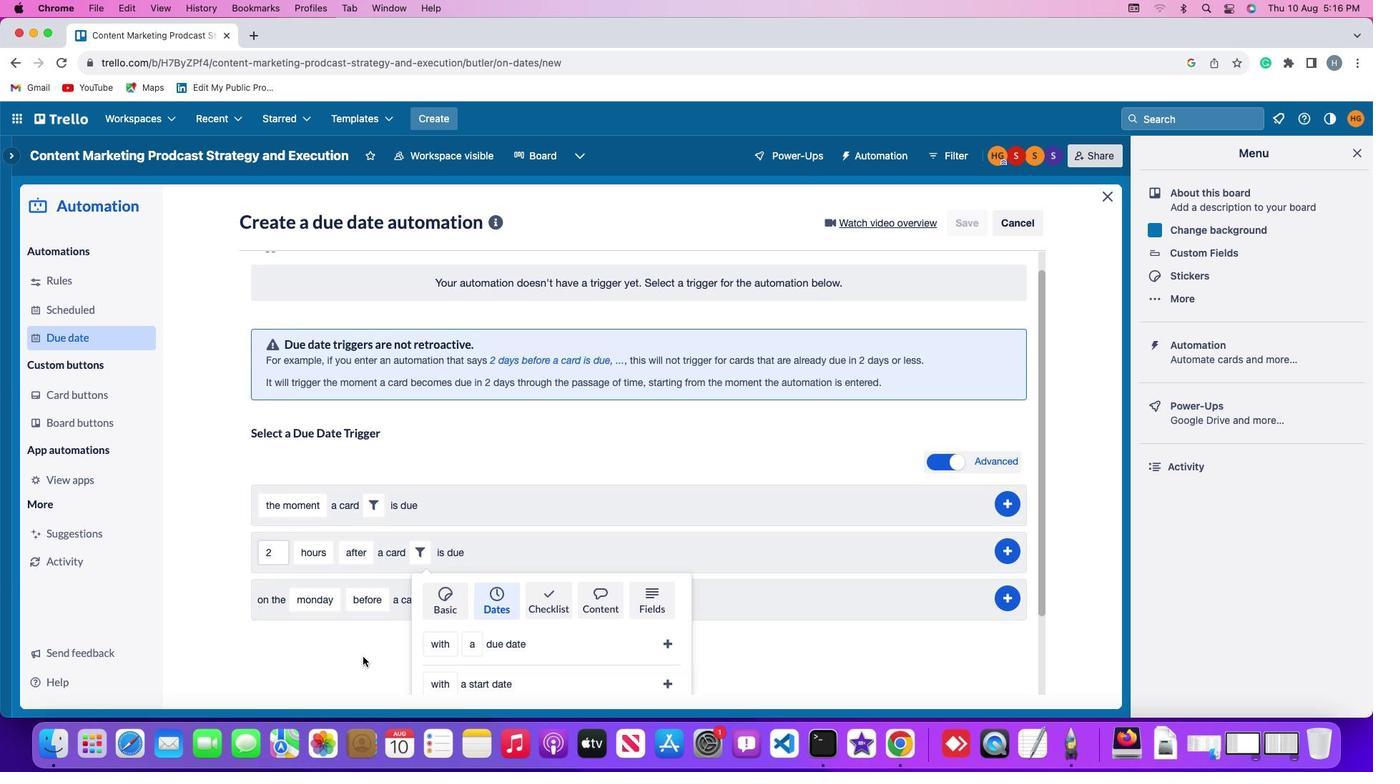 
Action: Mouse scrolled (422, 671) with delta (228, -37)
Screenshot: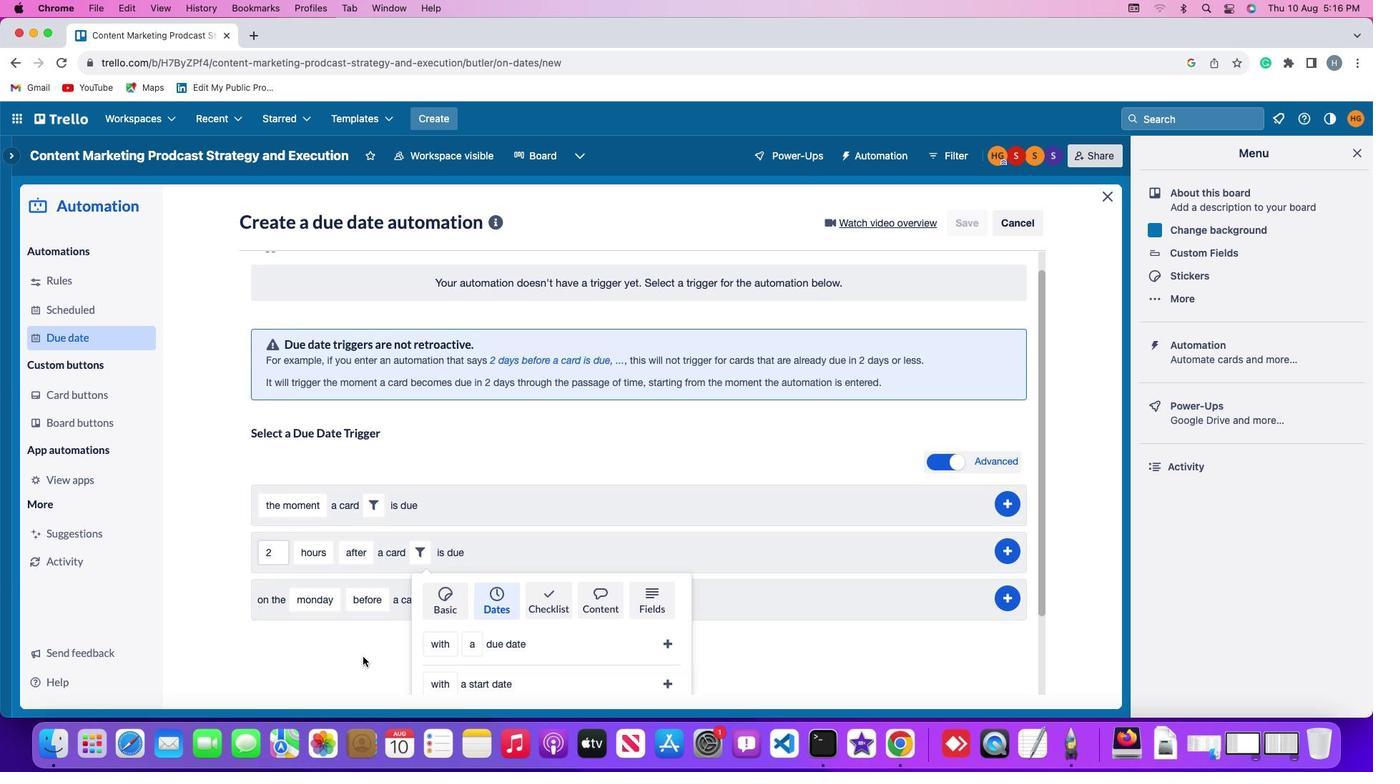 
Action: Mouse scrolled (422, 671) with delta (228, -38)
Screenshot: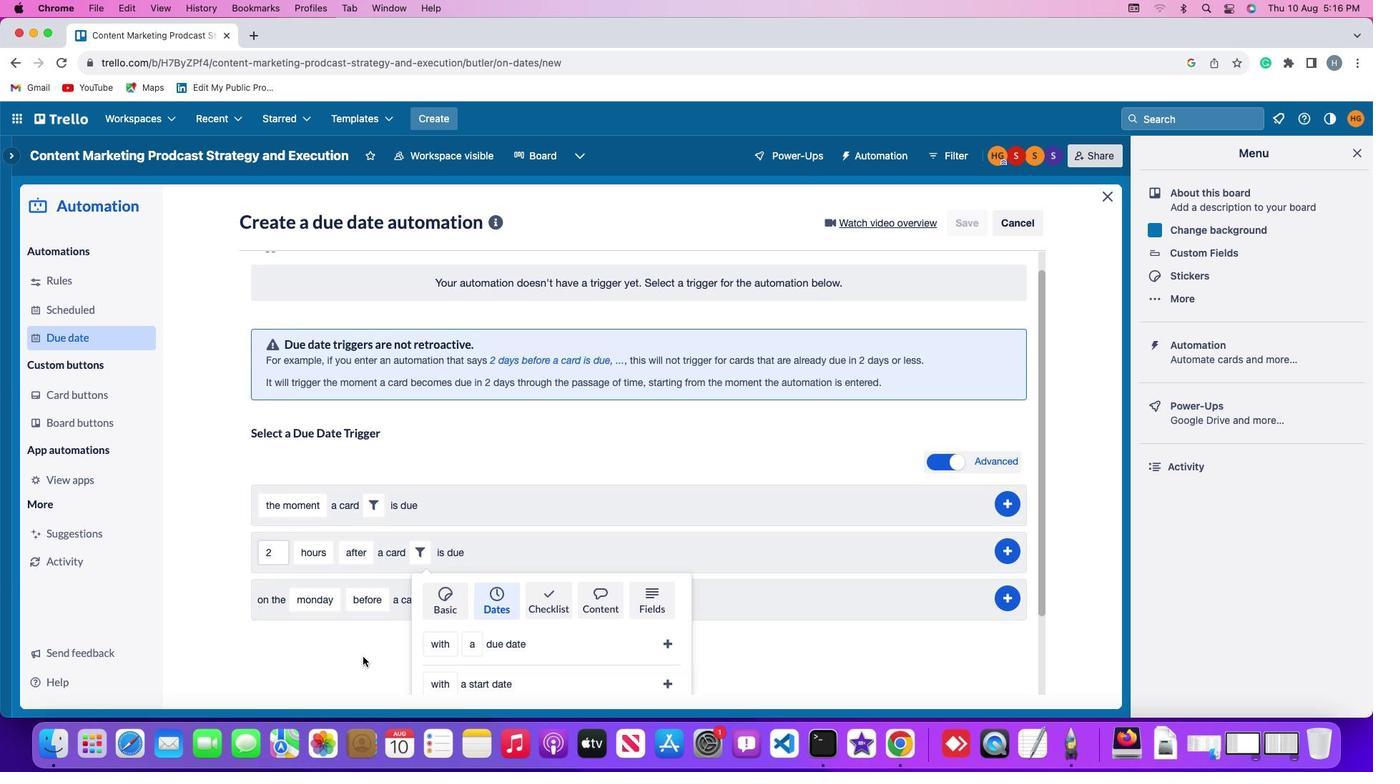 
Action: Mouse scrolled (422, 671) with delta (228, -39)
Screenshot: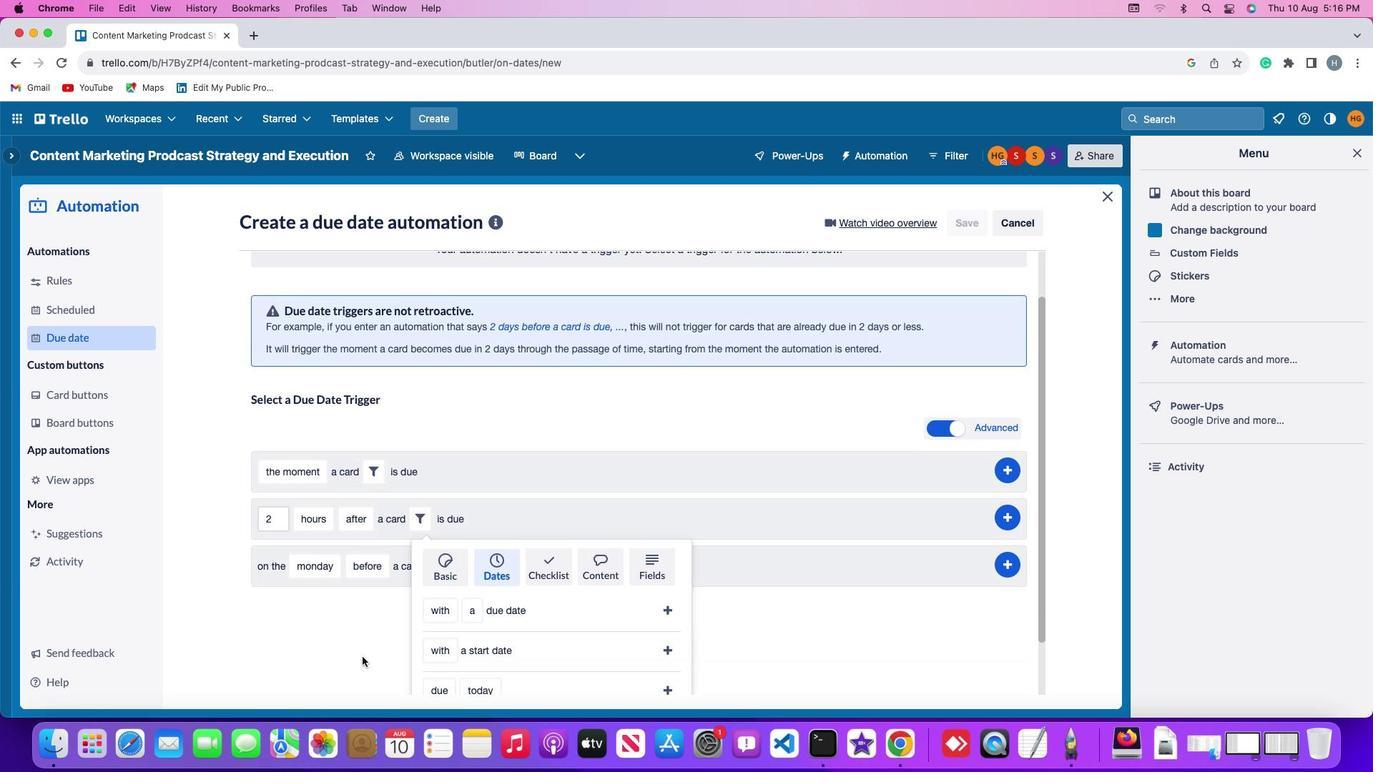 
Action: Mouse moved to (454, 595)
Screenshot: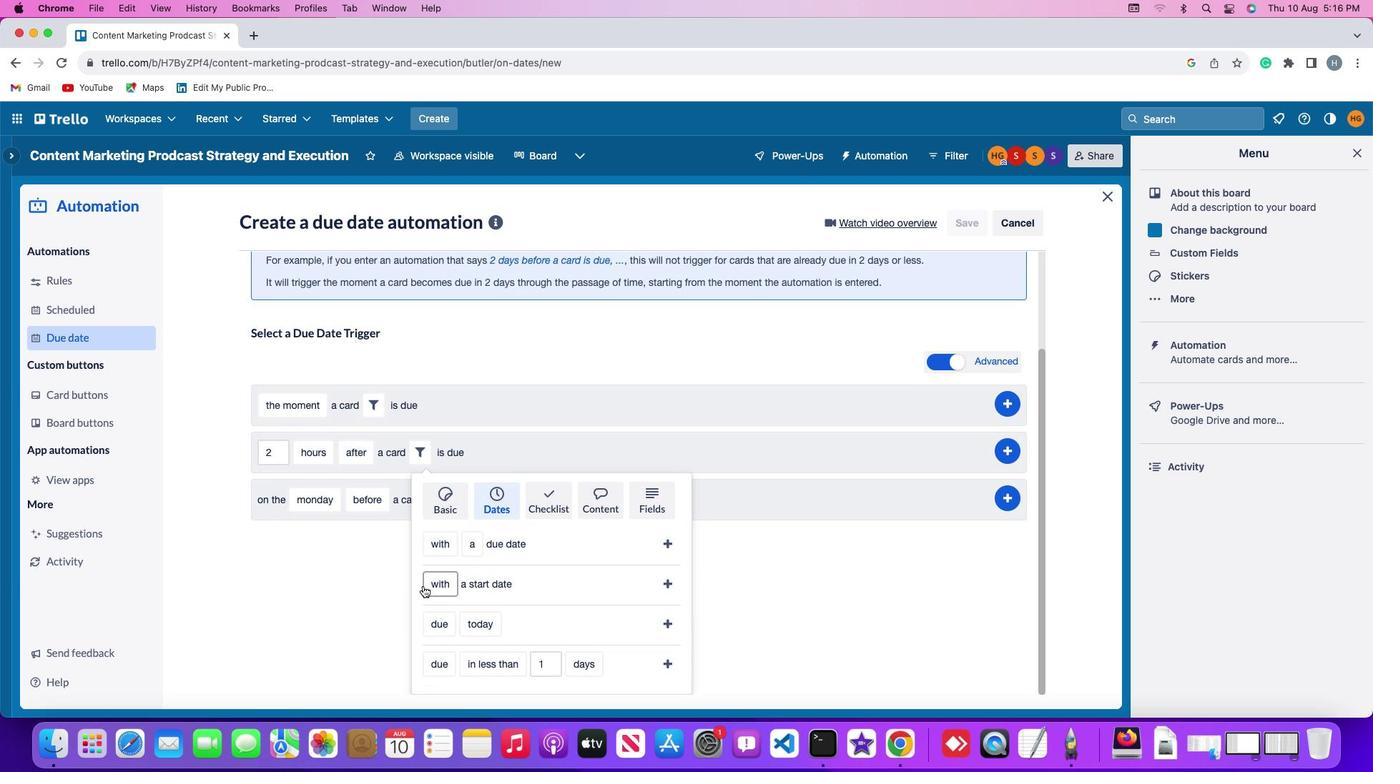 
Action: Mouse pressed left at (454, 595)
Screenshot: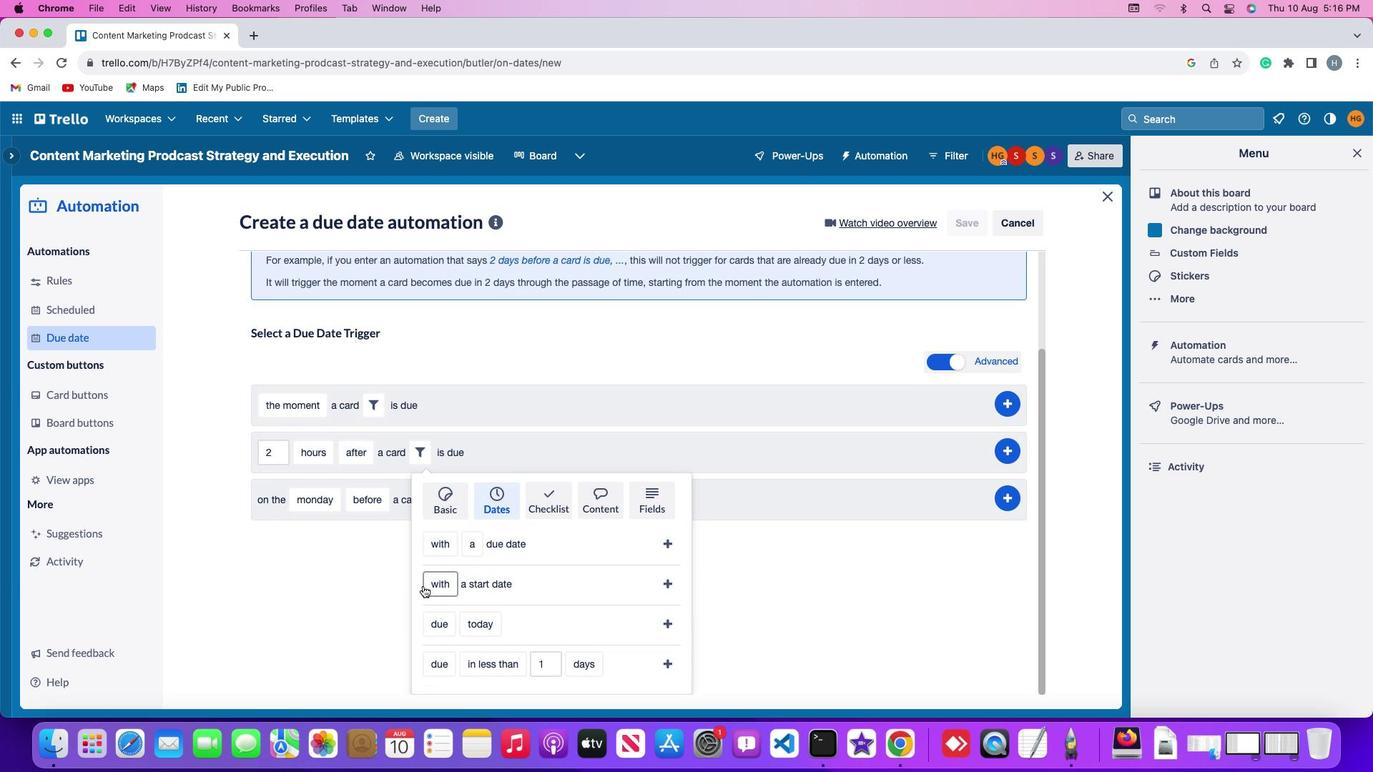 
Action: Mouse moved to (464, 660)
Screenshot: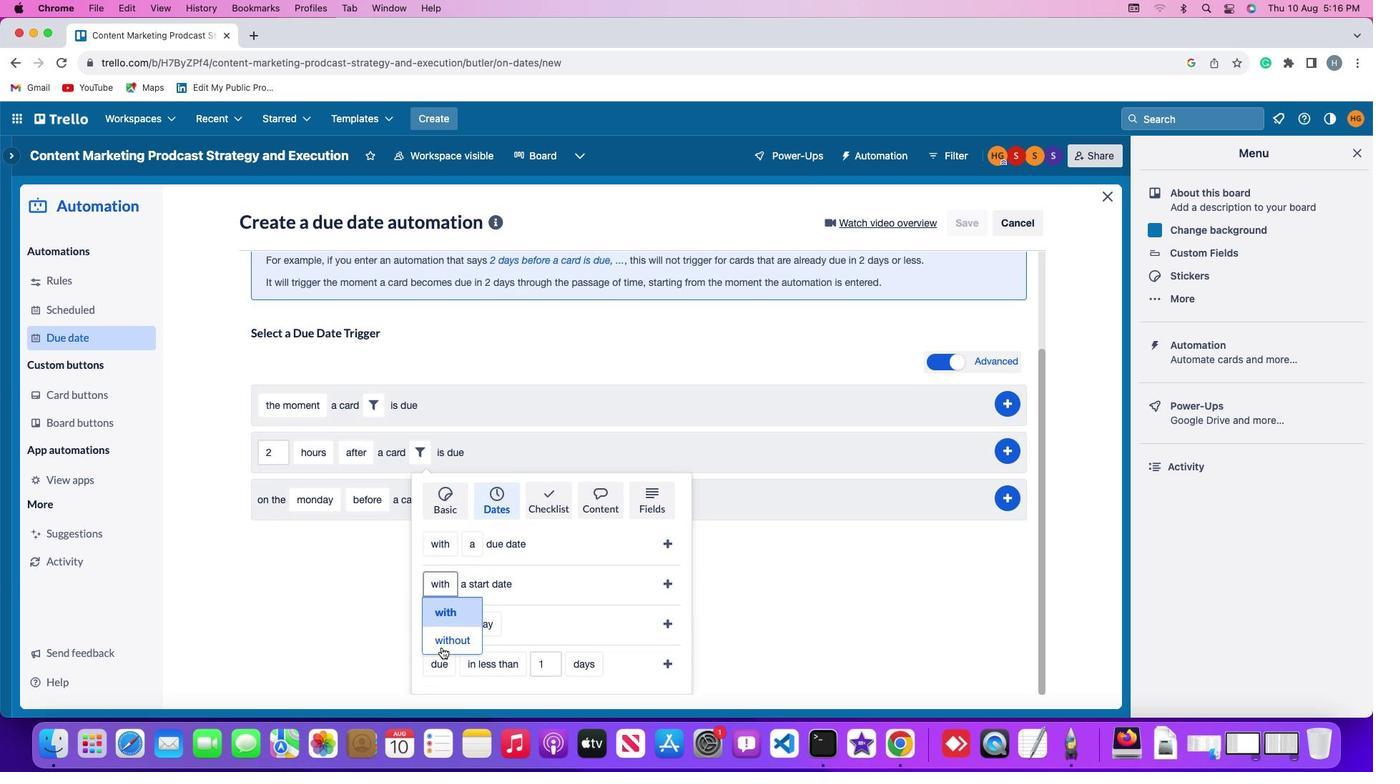 
Action: Mouse pressed left at (464, 660)
Screenshot: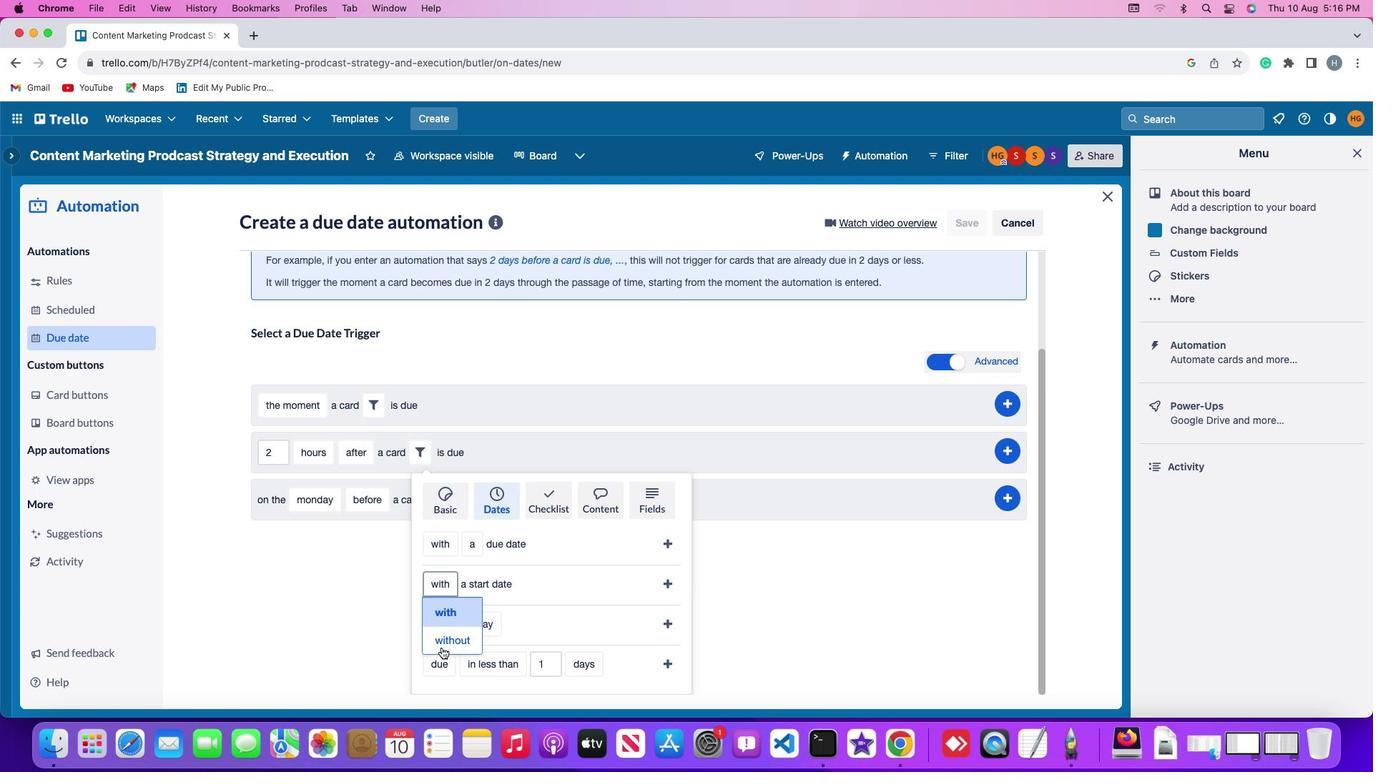 
Action: Mouse moved to (586, 589)
Screenshot: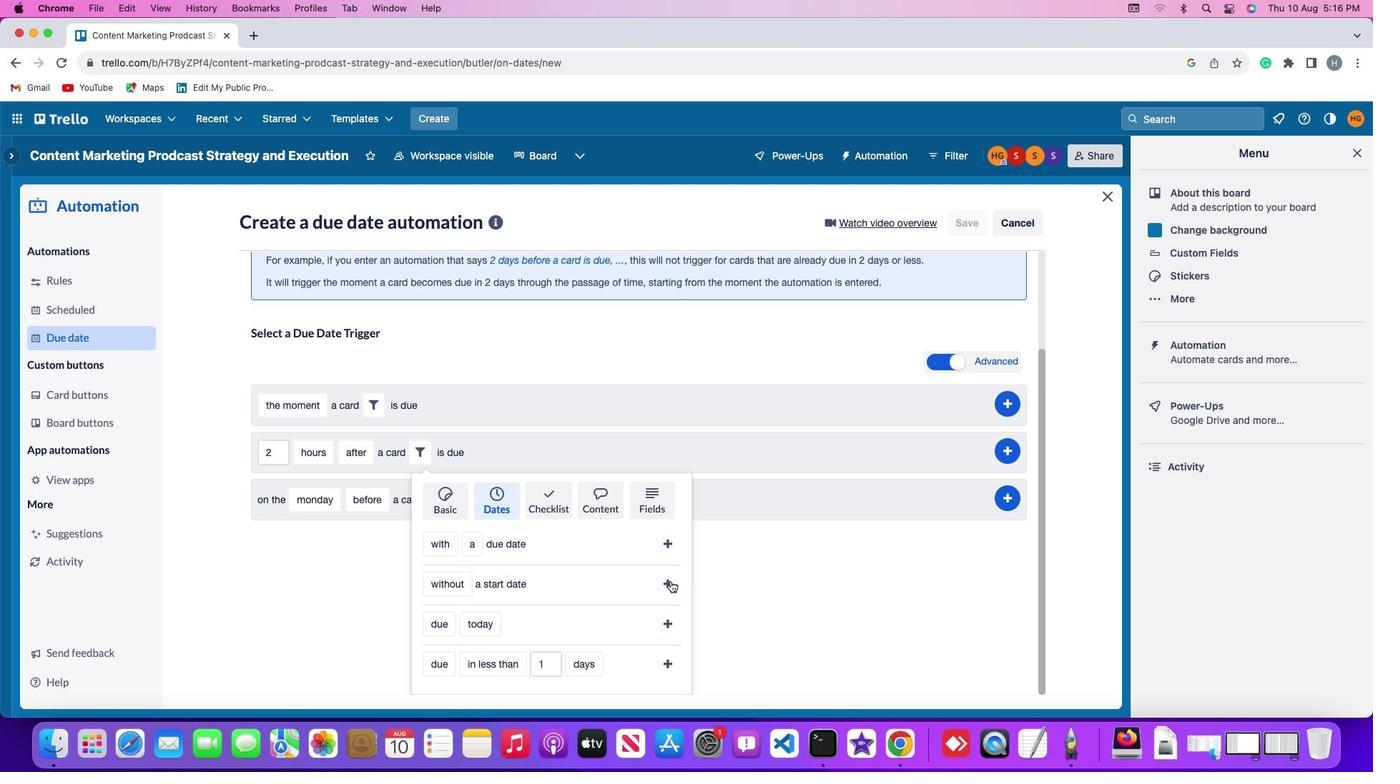 
Action: Mouse pressed left at (586, 589)
Screenshot: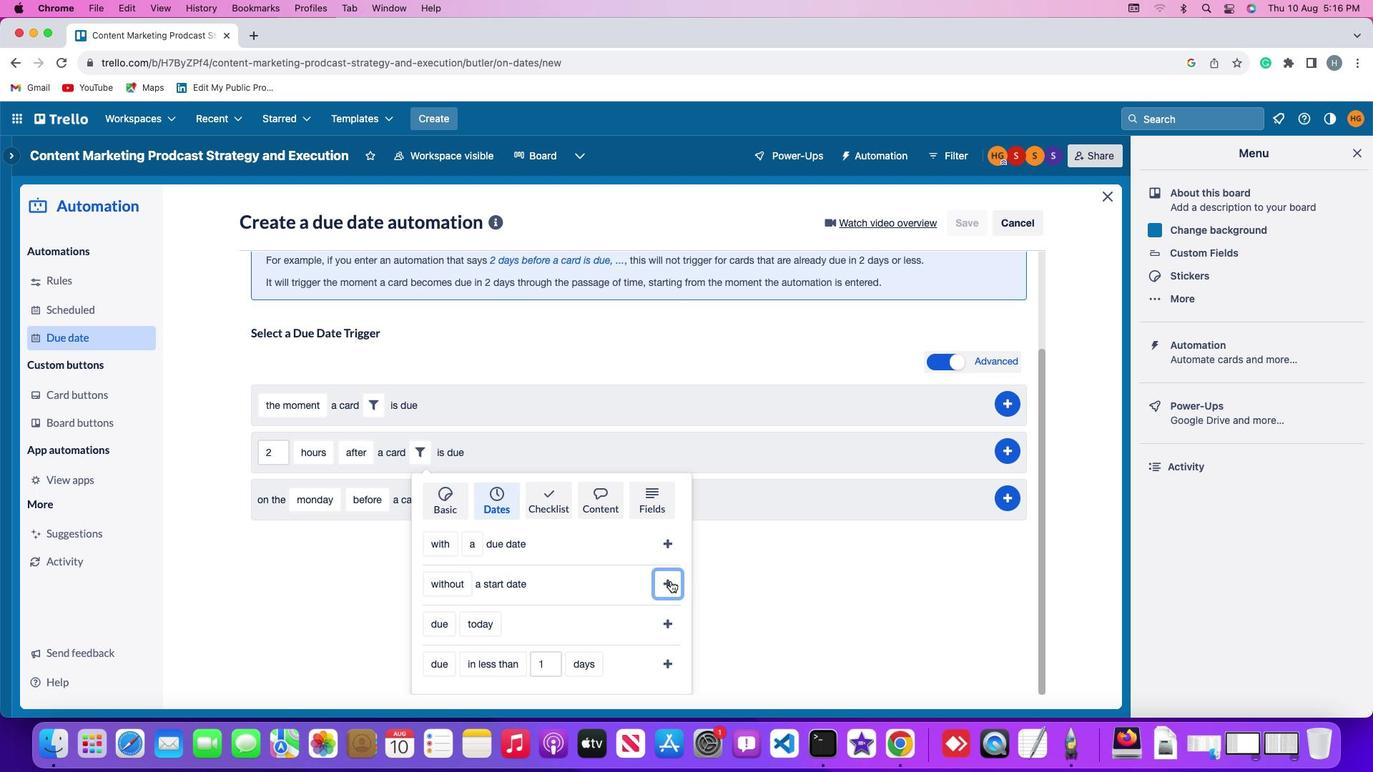 
Action: Mouse moved to (772, 577)
Screenshot: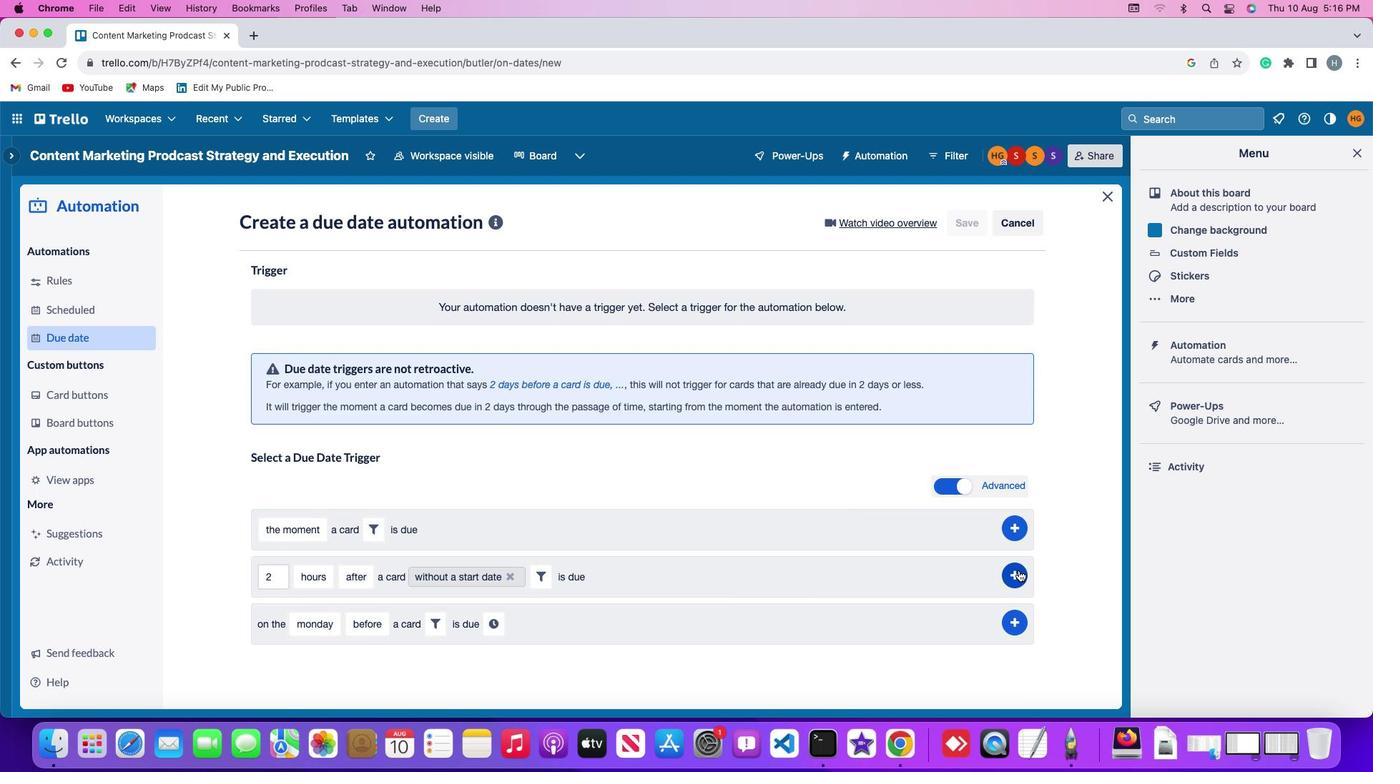 
Action: Mouse pressed left at (772, 577)
Screenshot: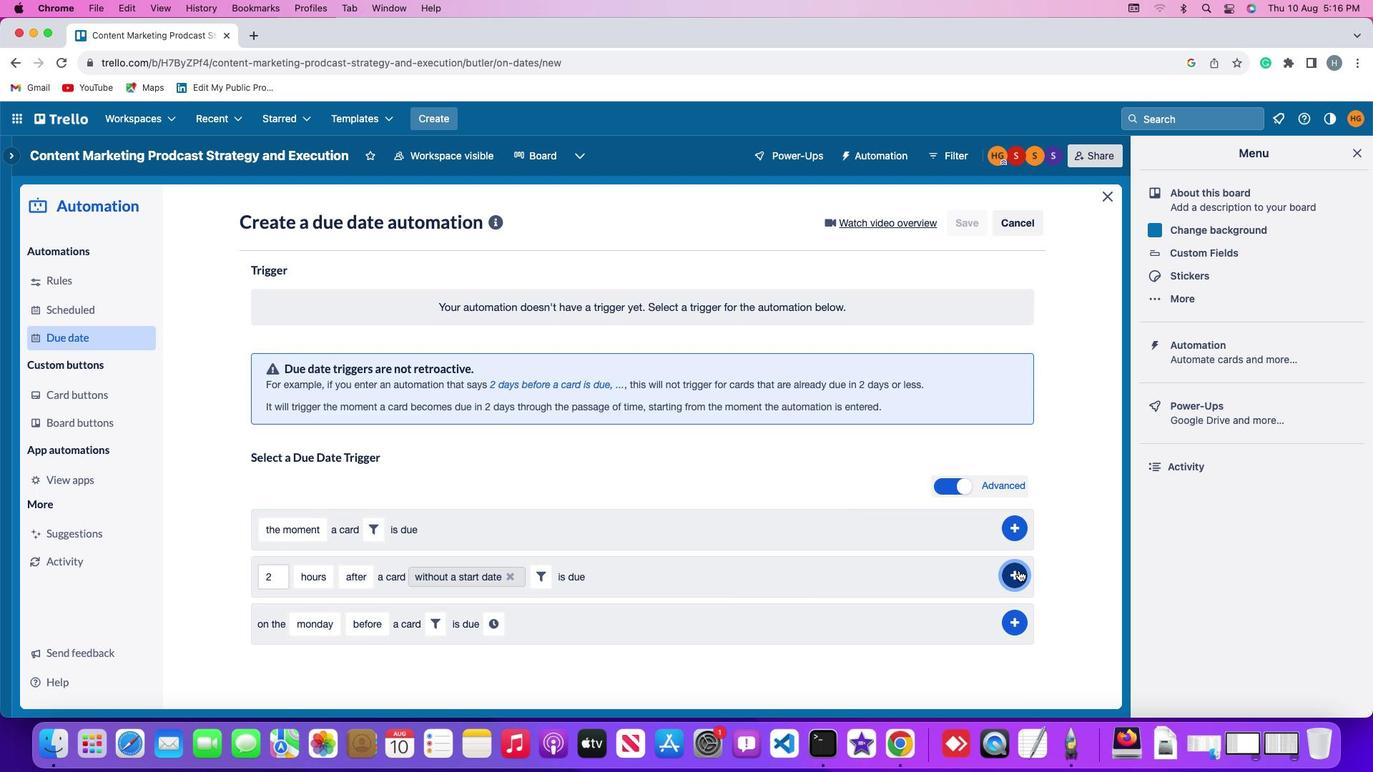 
Action: Mouse moved to (800, 452)
Screenshot: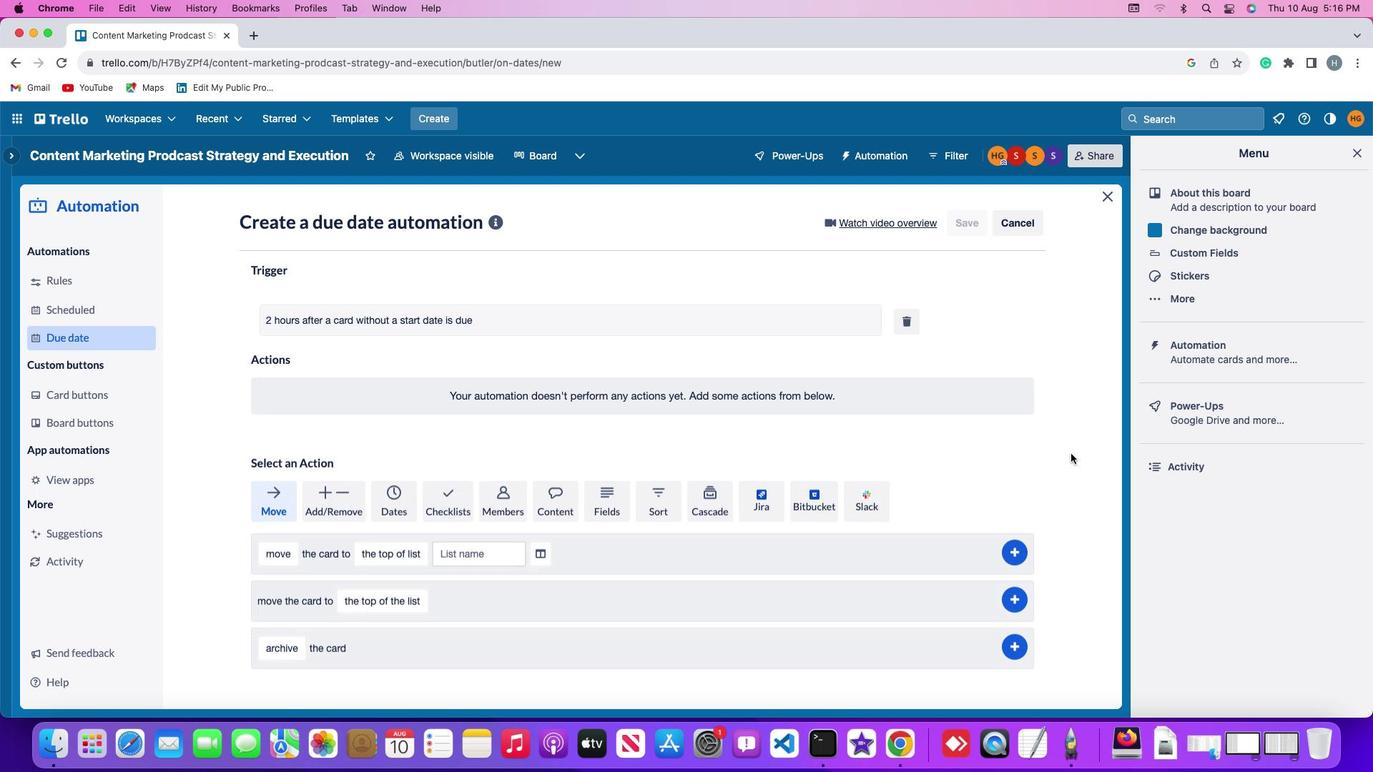 
